 Task: Open a blank worksheet and write heading  Financial Planner. Add Dates in a column and its values below  'Jan 23, Feb 23, Mar 23, Apr 23 & may23. 'Add Income in next column and its values below  $3,000, $3,200, $3,100, $3,300 & $3,500. Add Expenses in next column and its values below  $2,000, $2,300, $2,200, $2,500 & $2,800. Add savings in next column and its values below $500, $600, $500, $700 & $700. Add Investment in next column and its values below  $500, $700, $800, $900 & $1000. Add Net Saving in next column and its values below  $1000, $1200, $900, $800 & $700. Save page BankTransactions analysisbook
Action: Key pressed <Key.shift><Key.shift>Financial<Key.space><Key.shift>Planner<Key.enter><Key.shift><Key.shift><Key.shift><Key.shift><Key.shift><Key.shift><Key.shift><Key.shift>Dates<Key.enter><Key.shift><Key.shift><Key.shift><Key.shift><Key.shift><Key.shift><Key.shift><Key.shift><Key.shift><Key.shift><Key.shift><Key.shift><Key.shift><Key.shift><Key.shift><Key.shift><Key.shift><Key.shift><Key.shift><Key.shift><Key.shift><Key.shift><Key.shift><Key.shift><Key.shift>Jan<Key.space>23<Key.enter><Key.shift>Feb<Key.space>23<Key.enter><Key.shift><Key.shift><Key.shift><Key.shift><Key.shift><Key.shift><Key.shift><Key.shift><Key.shift><Key.shift><Key.shift><Key.shift>Mar<Key.space><Key.shift>23<Key.enter><Key.shift>Apr<Key.space><Key.shift>@3<Key.enter><Key.up><Key.backspace>
Screenshot: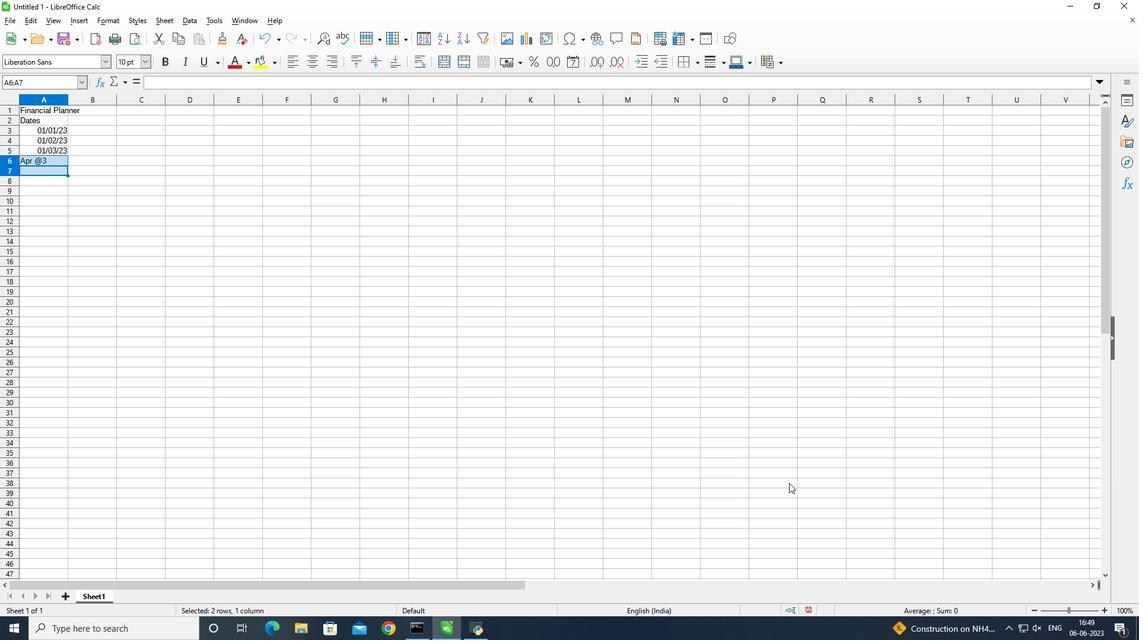 
Action: Mouse moved to (787, 482)
Screenshot: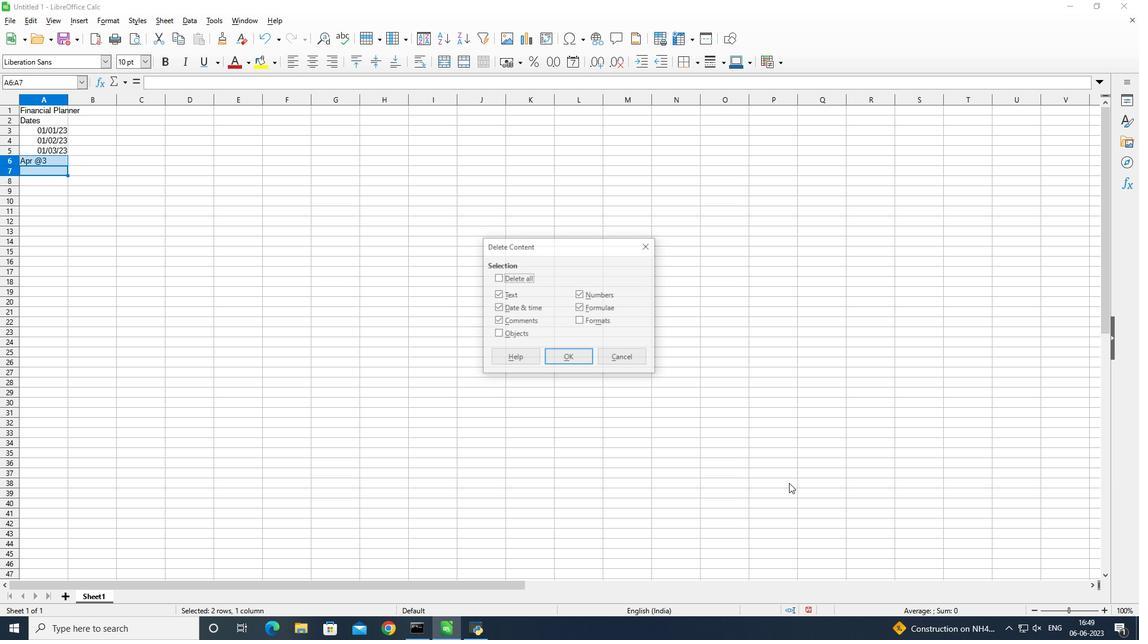 
Action: Key pressed <Key.enter>
Screenshot: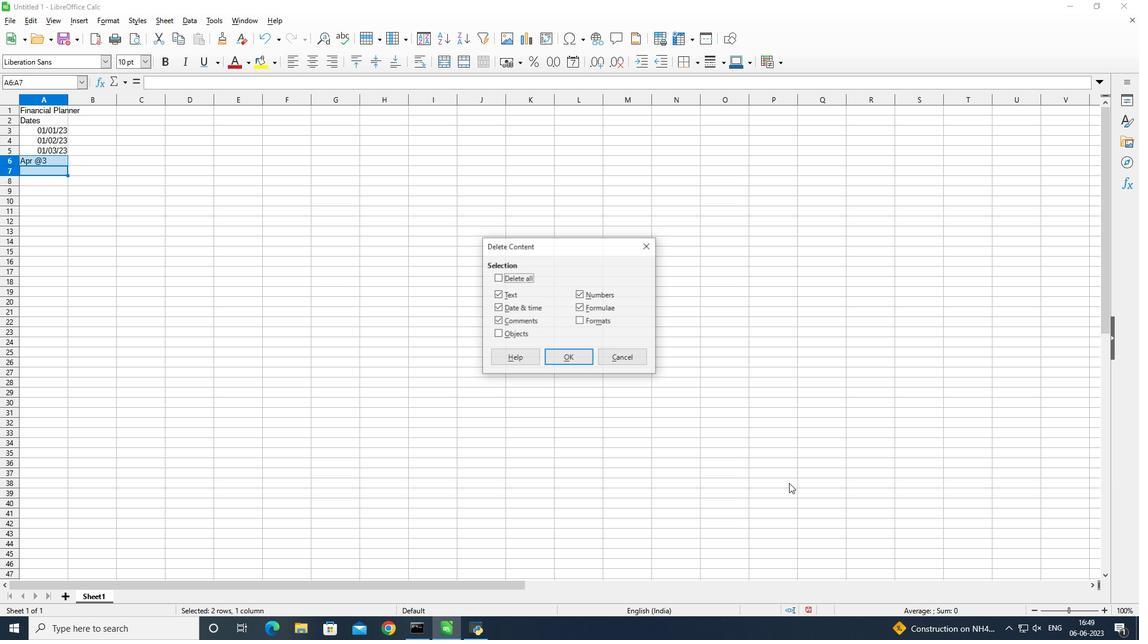 
Action: Mouse moved to (109, 62)
Screenshot: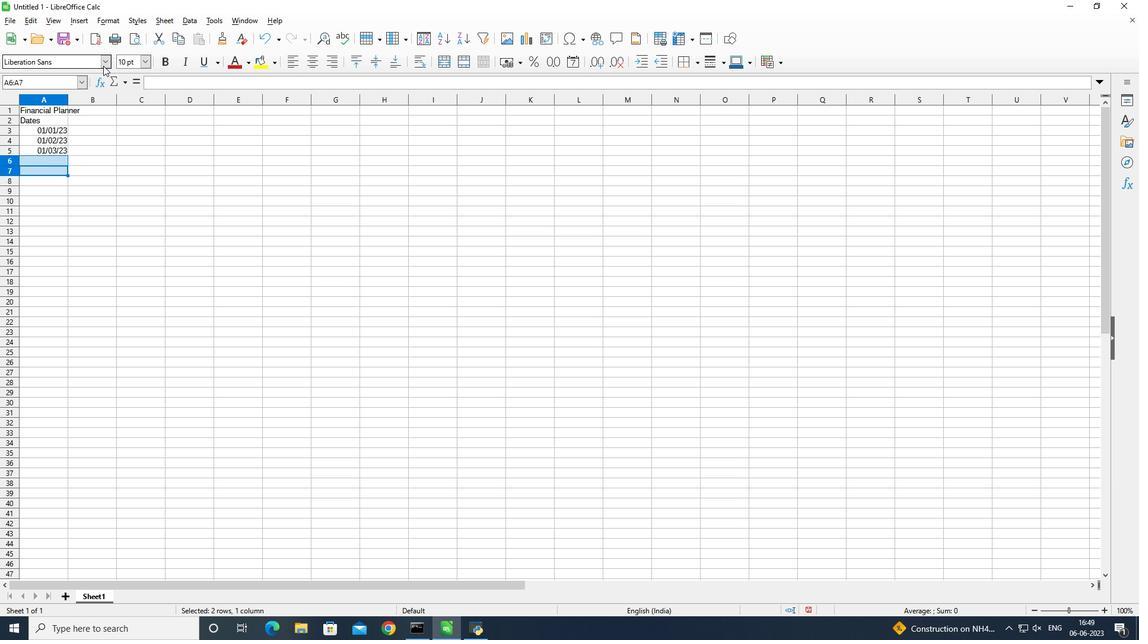 
Action: Mouse pressed left at (109, 62)
Screenshot: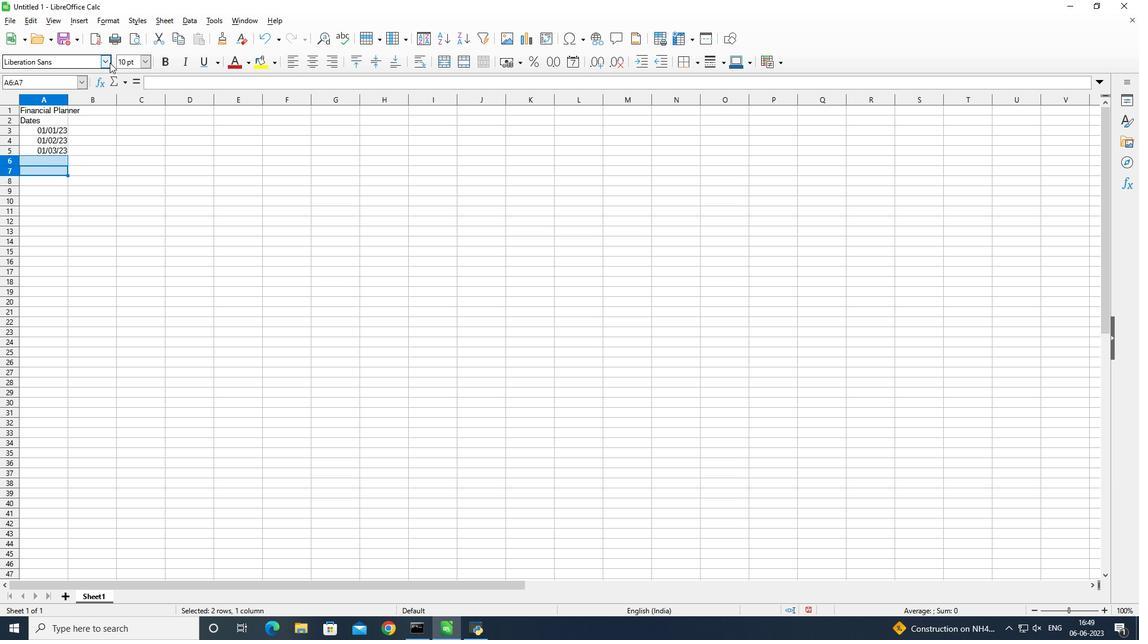 
Action: Mouse moved to (331, 196)
Screenshot: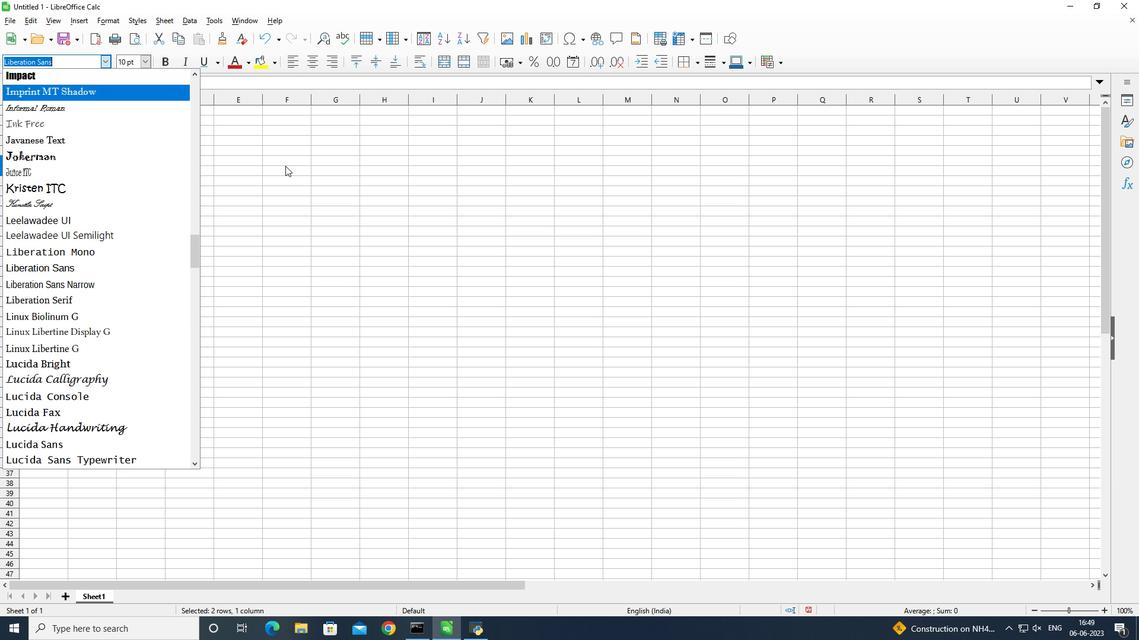 
Action: Mouse pressed left at (331, 196)
Screenshot: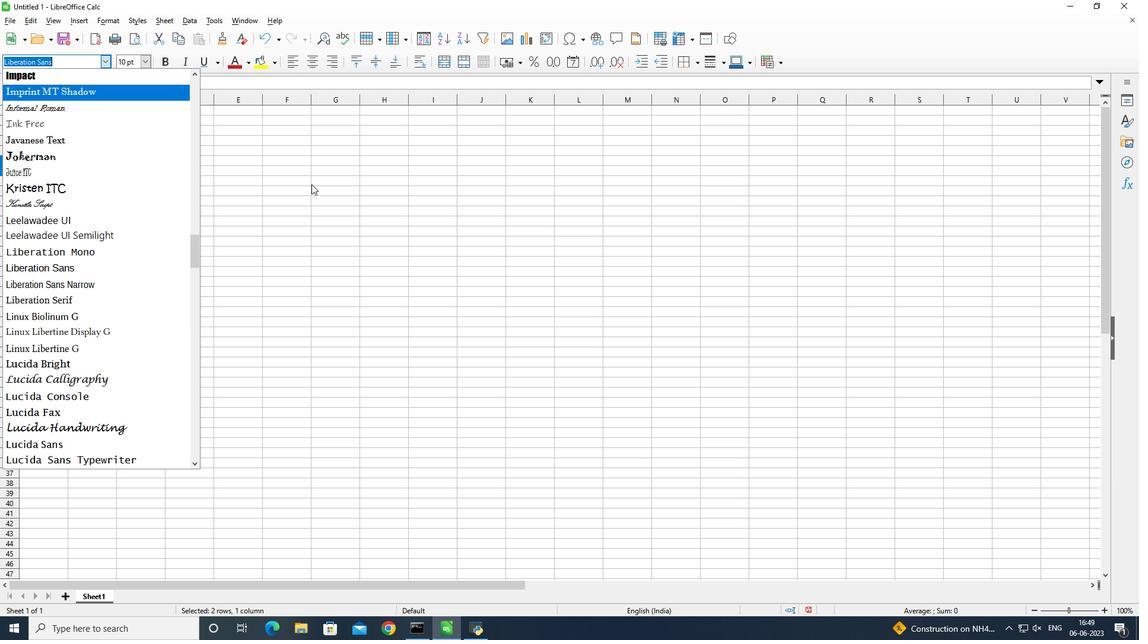 
Action: Mouse moved to (49, 156)
Screenshot: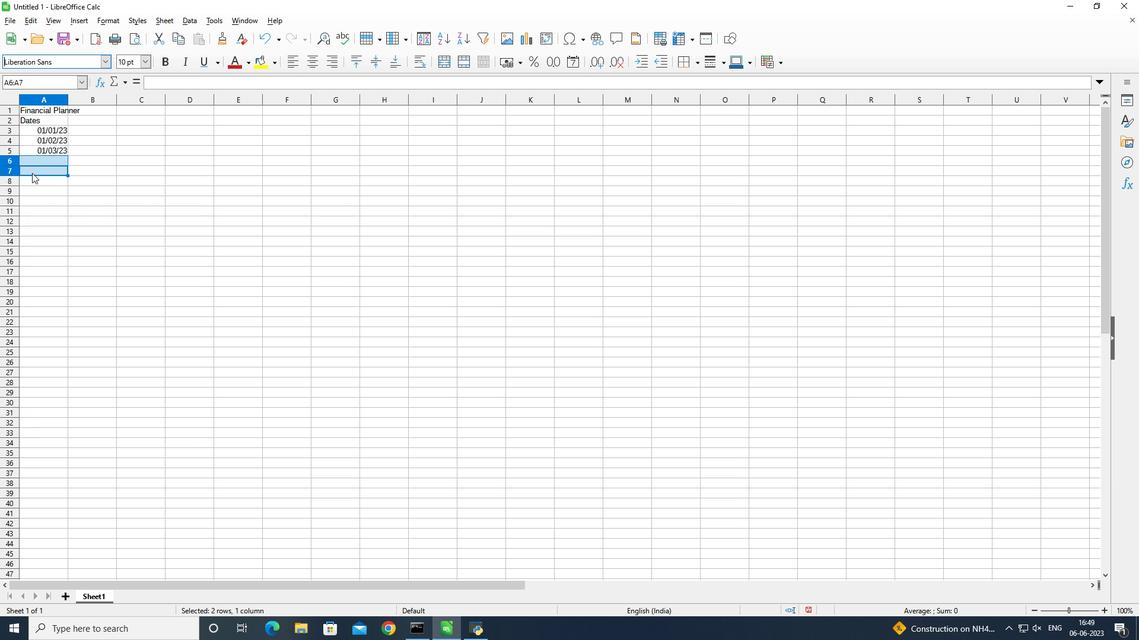 
Action: Mouse pressed left at (49, 156)
Screenshot: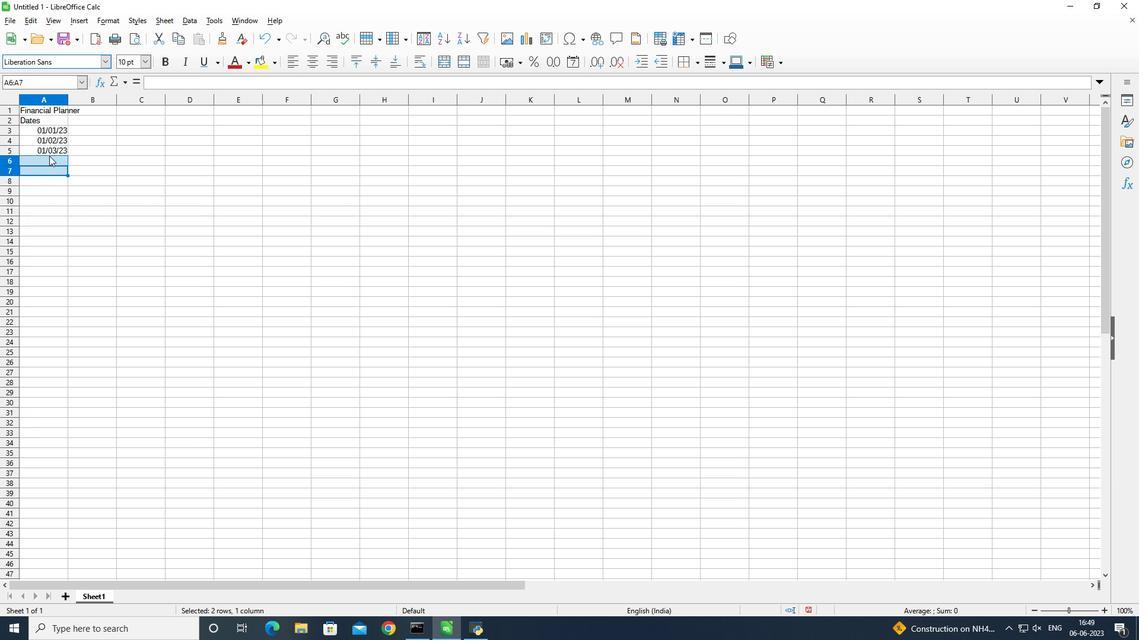 
Action: Mouse moved to (56, 162)
Screenshot: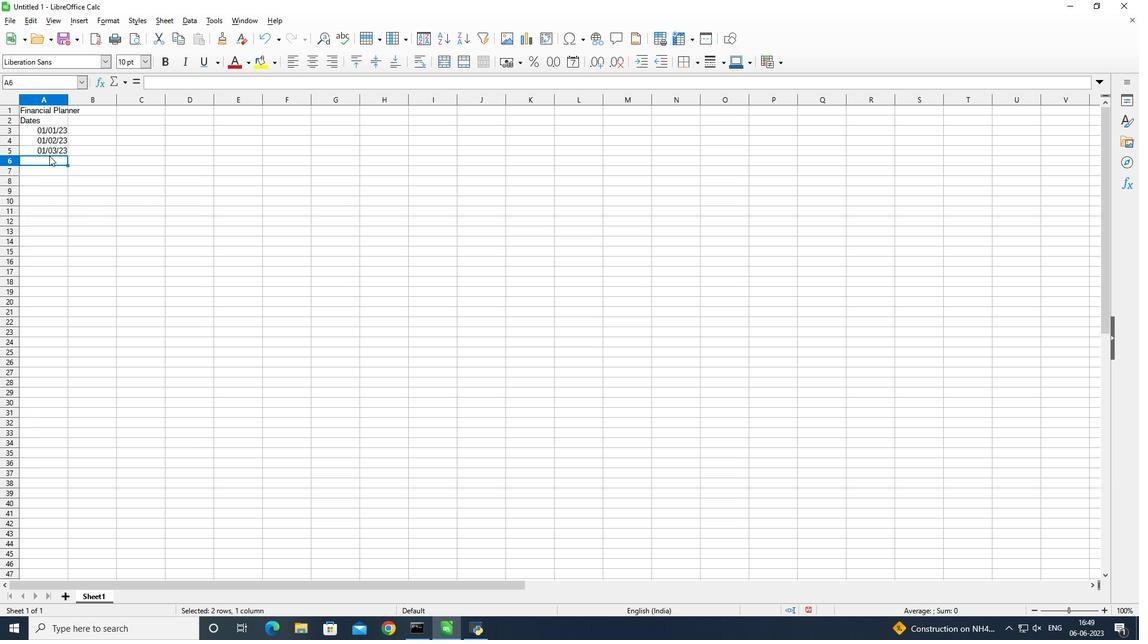 
Action: Key pressed <Key.shift>Apr<Key.space>23<Key.enter><Key.shift>May<Key.space>23<Key.enter>
Screenshot: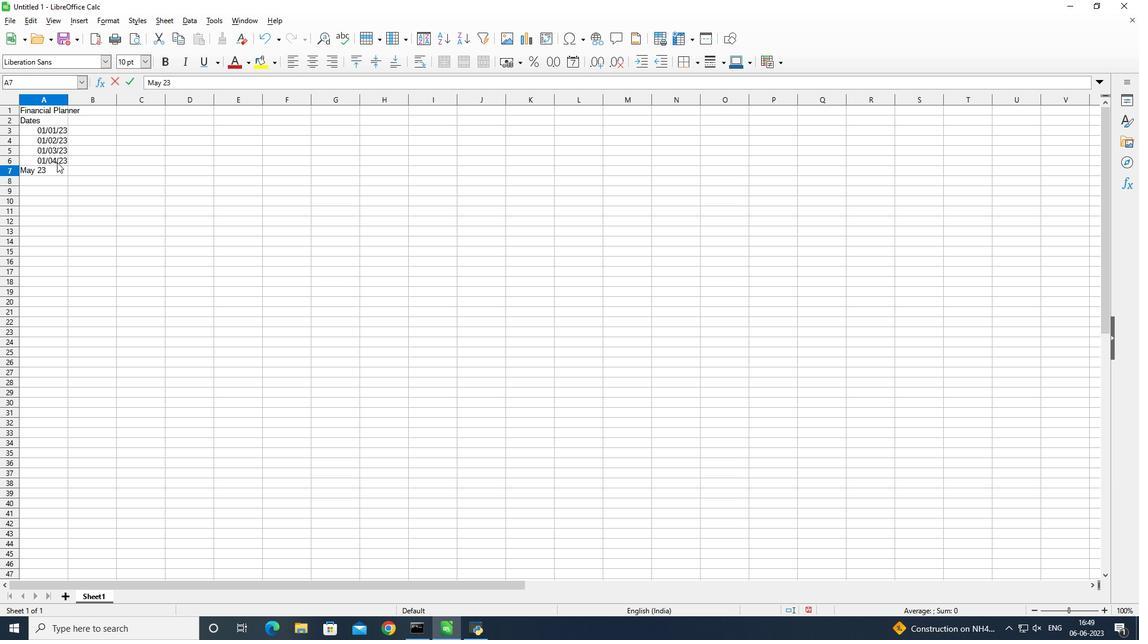 
Action: Mouse moved to (100, 122)
Screenshot: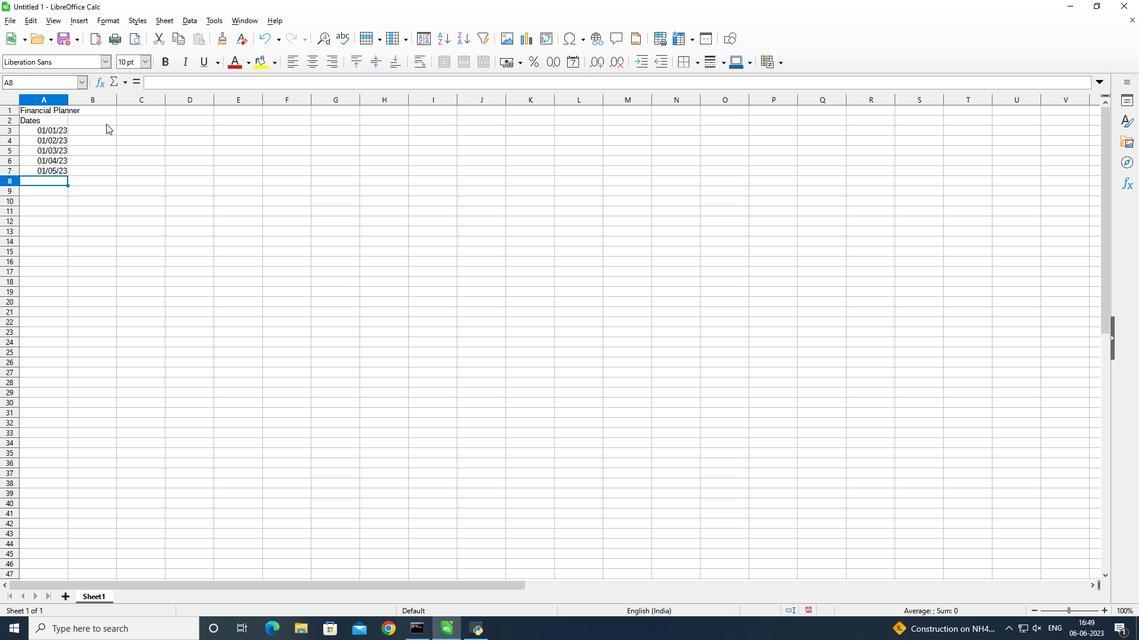 
Action: Mouse pressed left at (100, 122)
Screenshot: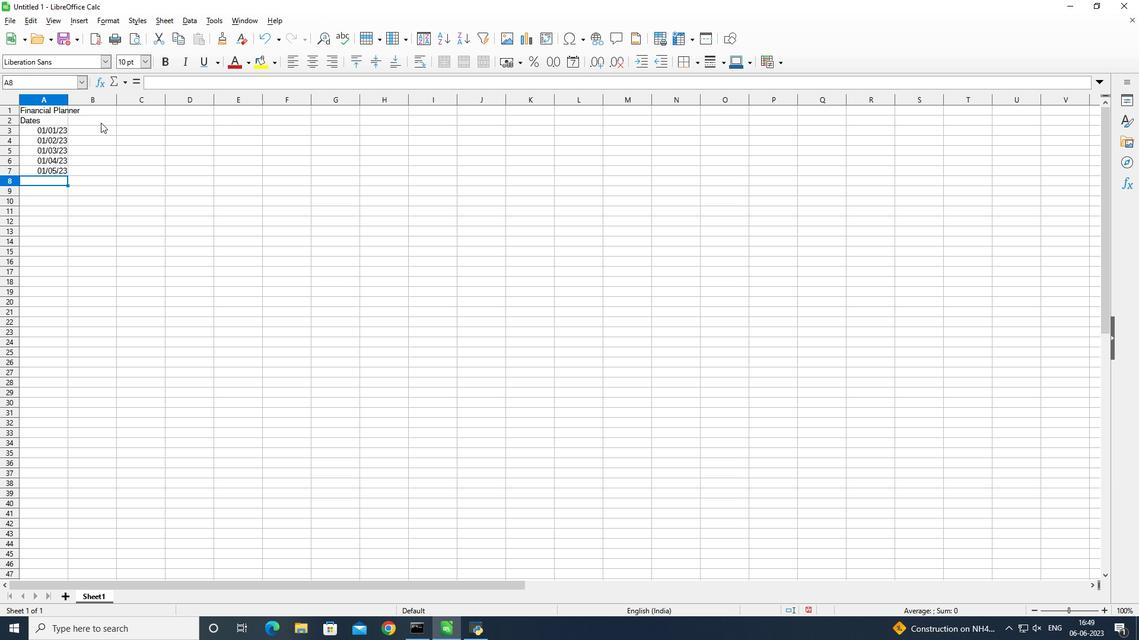 
Action: Mouse moved to (134, 155)
Screenshot: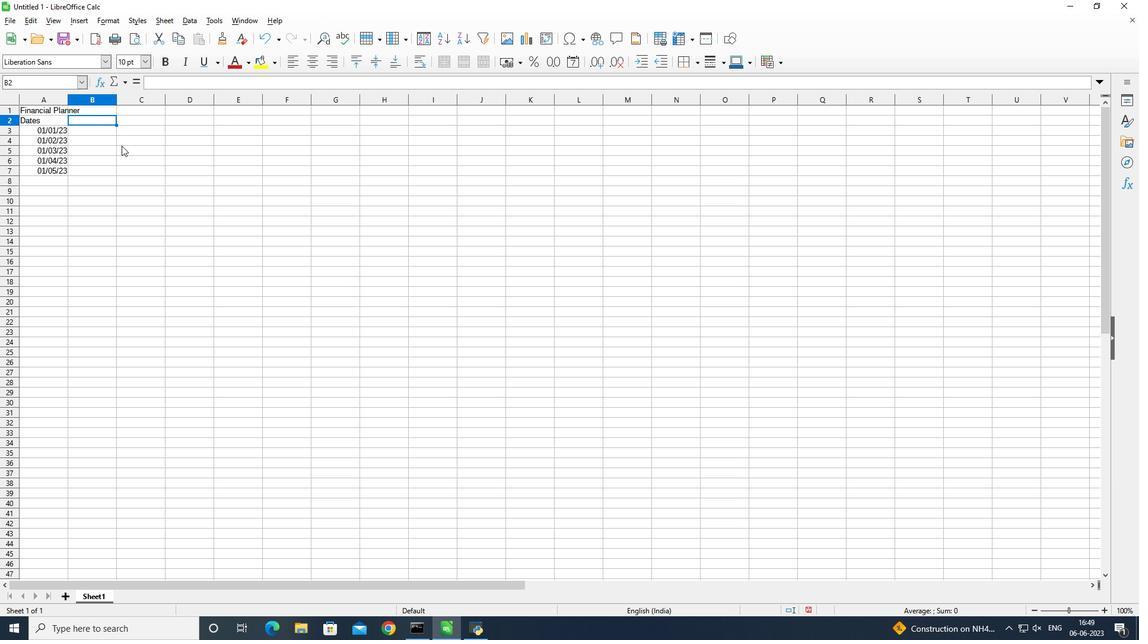 
Action: Key pressed <Key.shift>Income<Key.enter><Key.shift><Key.shift><Key.shift><Key.shift><Key.shift><Key.shift><Key.shift><Key.shift><Key.shift><Key.shift><Key.shift><Key.shift><Key.shift><Key.shift><Key.shift><Key.shift><Key.shift>$3000<Key.enter><Key.shift><Key.shift><Key.shift><Key.shift><Key.shift><Key.shift><Key.shift><Key.shift><Key.shift><Key.shift><Key.shift><Key.shift><Key.shift><Key.shift><Key.shift><Key.shift><Key.shift><Key.shift><Key.shift>$3200<Key.enter><Key.shift>$3100.<Key.backspace><Key.enter><Key.shift><Key.shift><Key.shift>$3300<Key.enter><Key.shift>$3500<Key.enter>
Screenshot: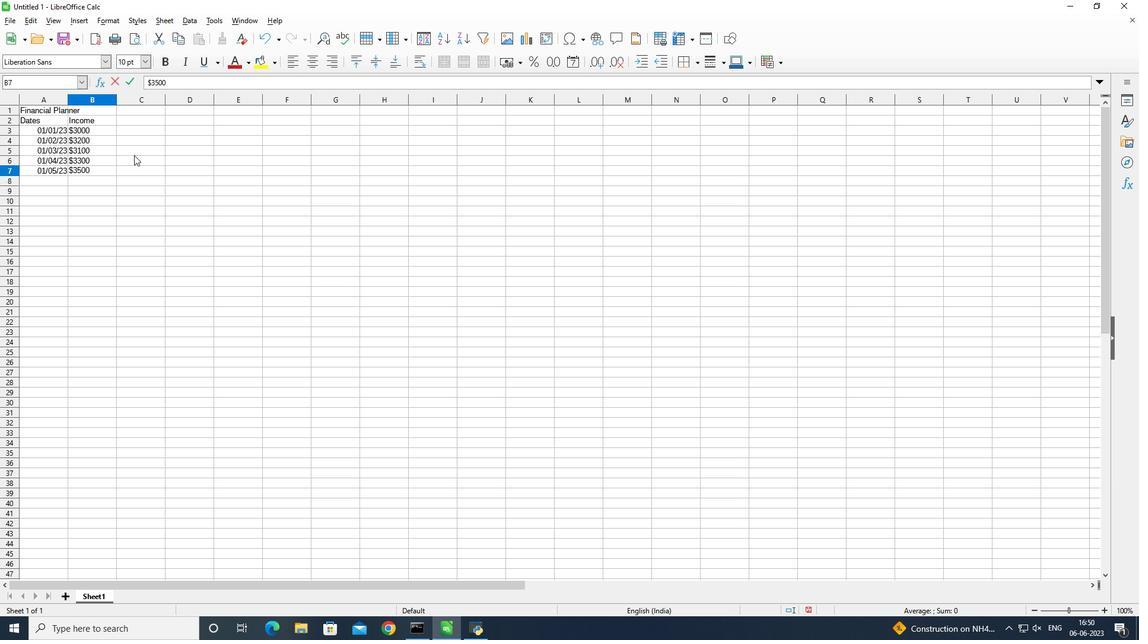 
Action: Mouse moved to (147, 119)
Screenshot: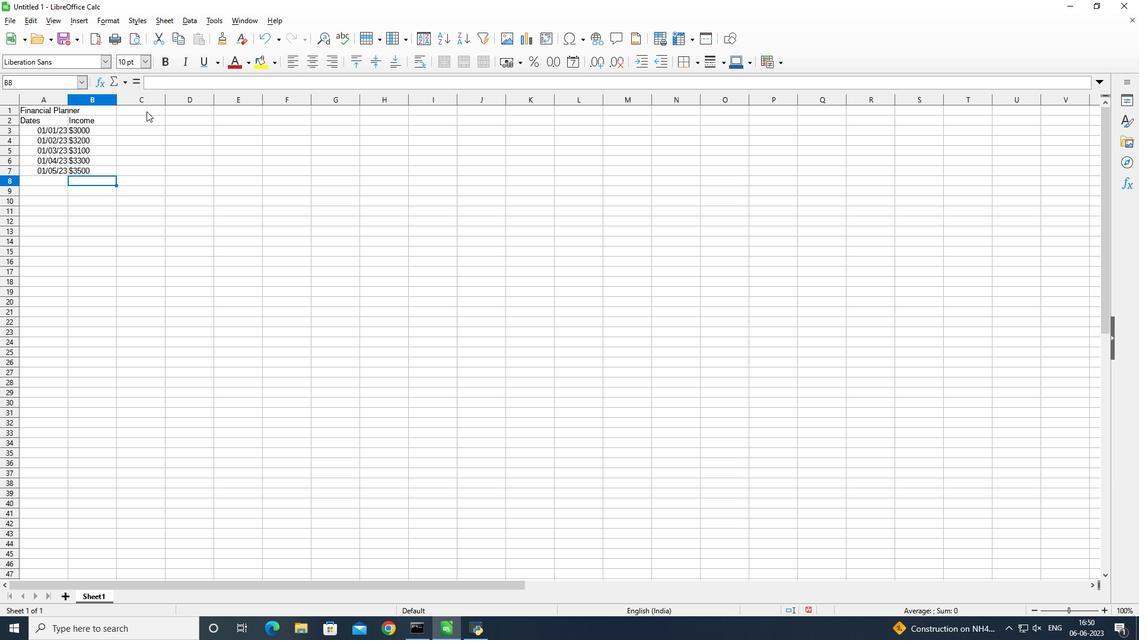 
Action: Mouse pressed left at (147, 119)
Screenshot: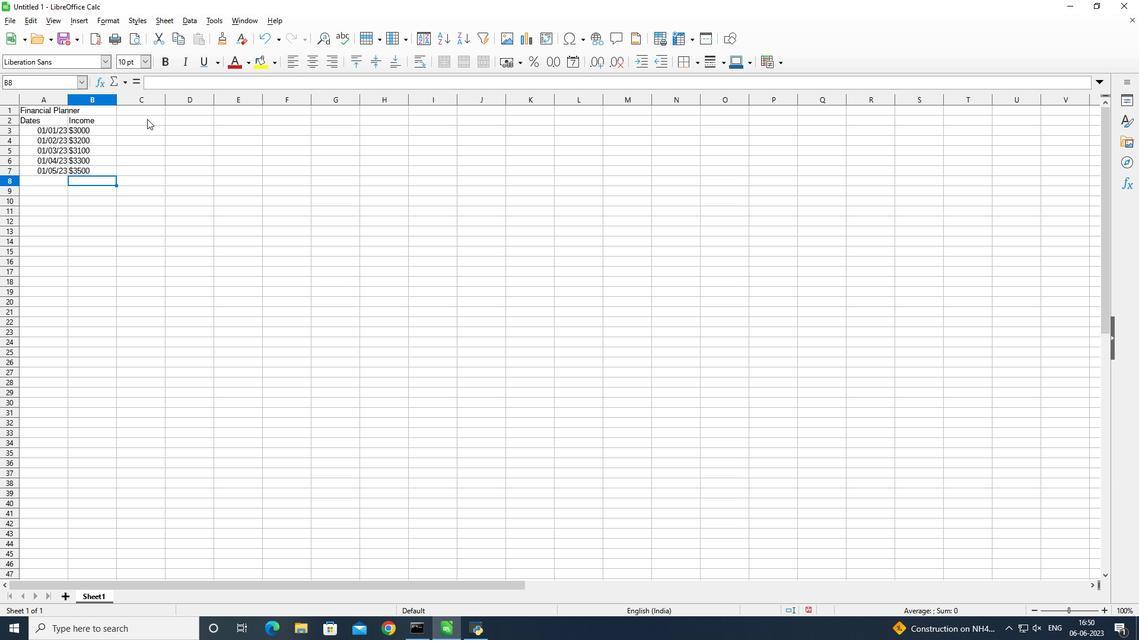 
Action: Key pressed <Key.shift>Expenses<Key.enter><Key.shift><Key.shift><Key.shift><Key.shift><Key.shift><Key.shift><Key.shift>$2000<Key.enter><Key.shift><Key.shift><Key.shift><Key.shift><Key.shift><Key.shift><Key.shift>$2300<Key.enter><Key.shift><Key.shift><Key.shift><Key.shift><Key.shift><Key.shift>$2200<Key.enter><Key.shift>$2500<Key.enter><Key.shift><Key.shift><Key.shift><Key.shift><Key.shift><Key.shift><Key.shift>$2800<Key.enter>
Screenshot: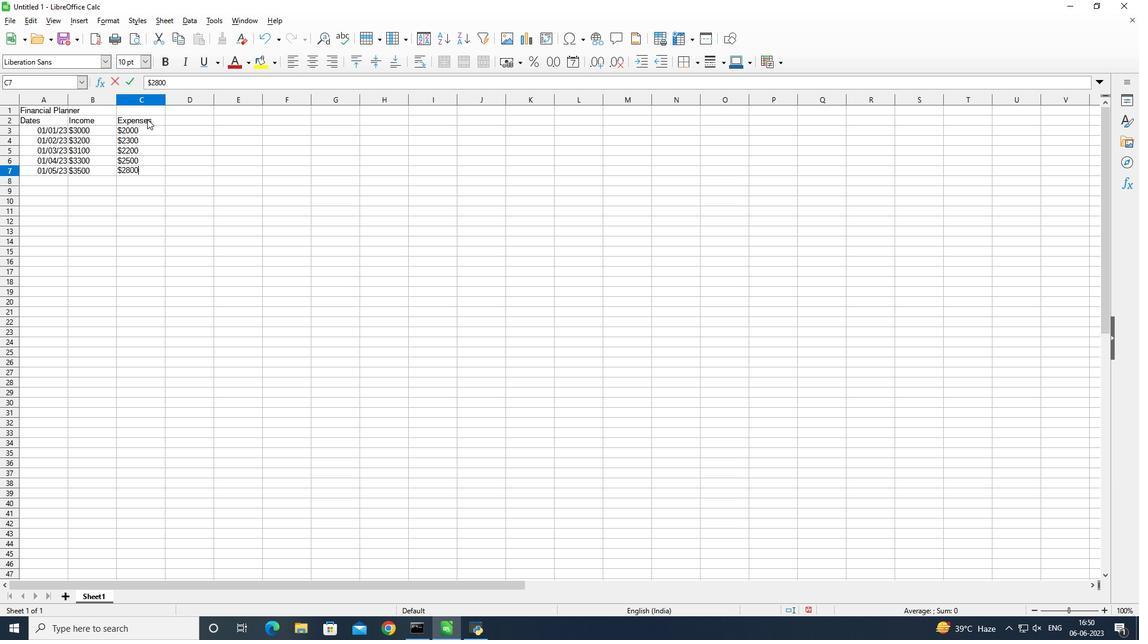 
Action: Mouse moved to (189, 121)
Screenshot: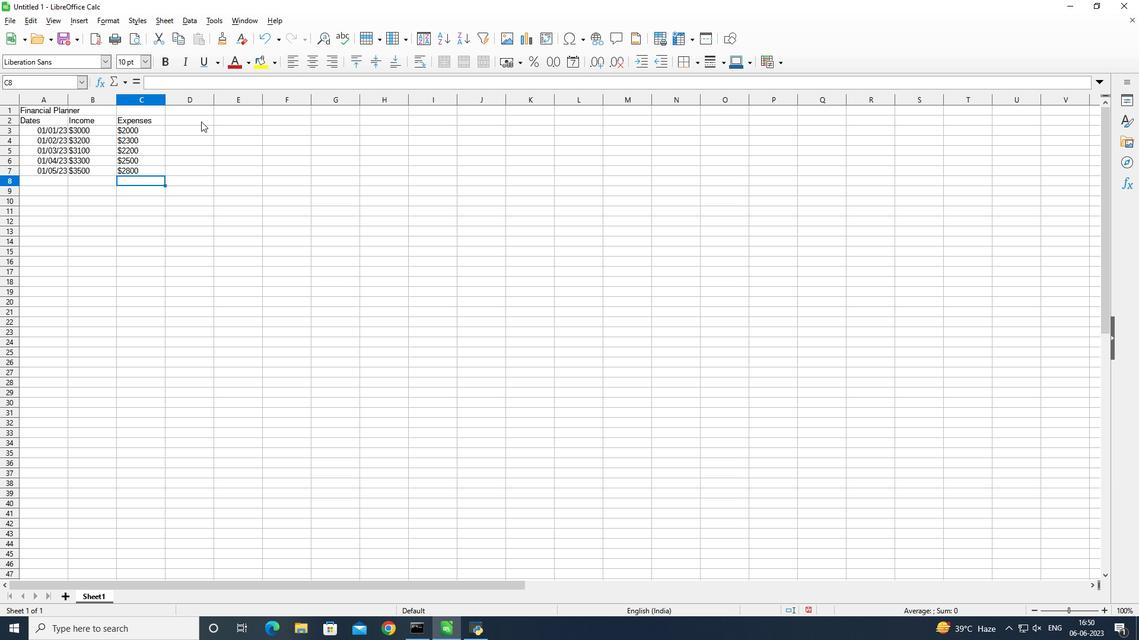 
Action: Mouse pressed left at (189, 121)
Screenshot: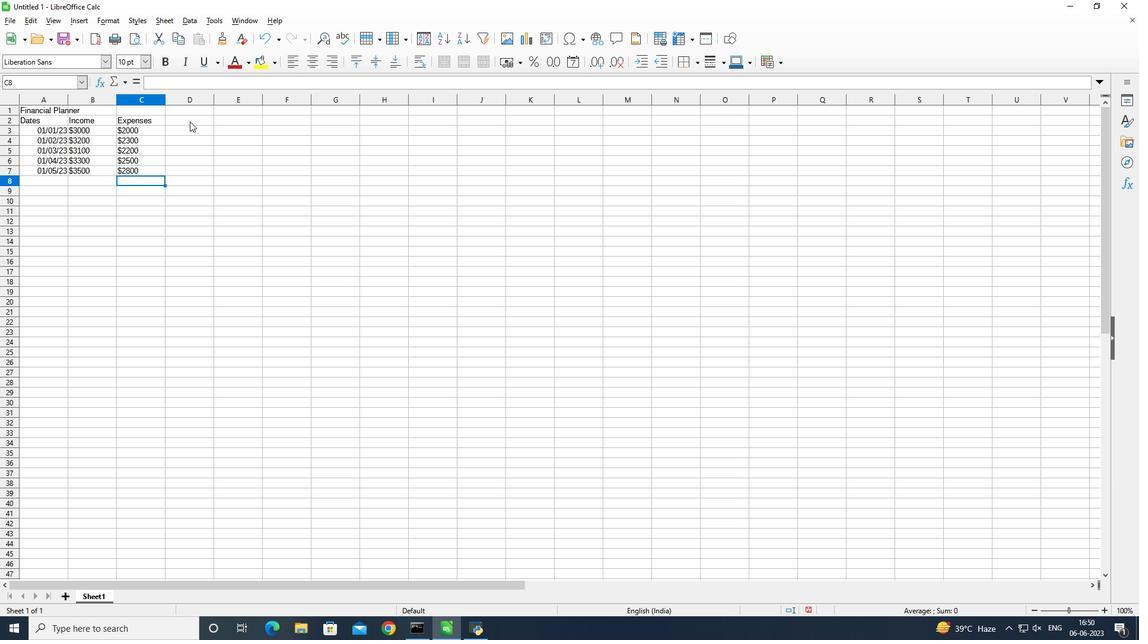
Action: Mouse moved to (240, 176)
Screenshot: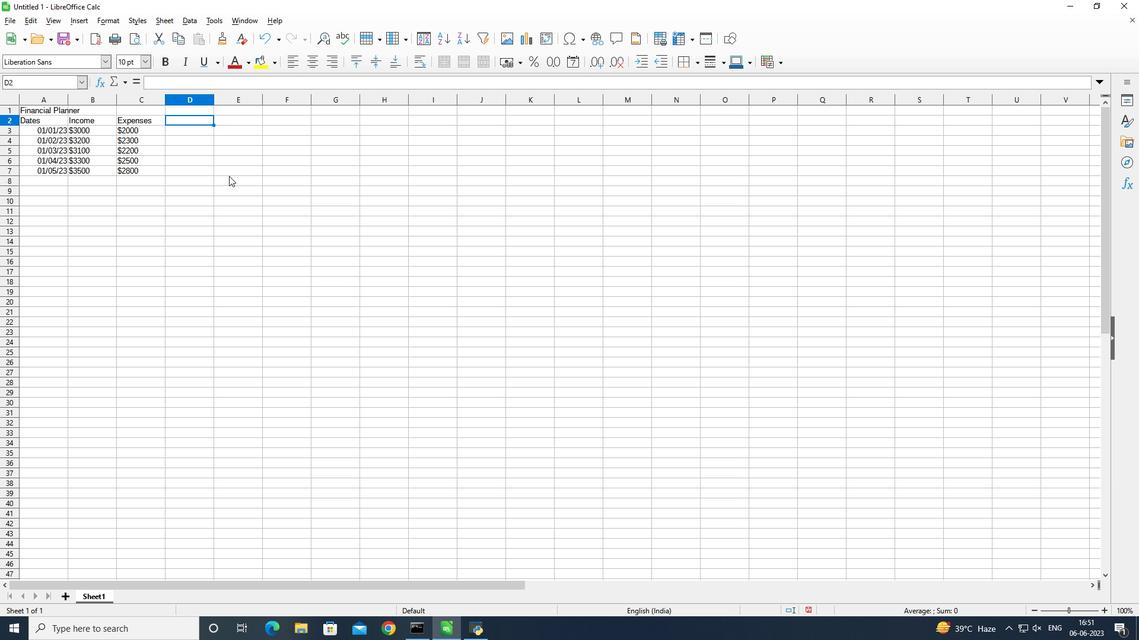
Action: Key pressed <Key.shift><Key.shift><Key.shift><Key.shift><Key.shift><Key.shift><Key.shift><Key.shift><Key.shift><Key.shift><Key.shift><Key.shift><Key.shift><Key.shift><Key.shift>Savings<Key.enter><Key.shift><Key.shift><Key.shift>$500<Key.enter>
Screenshot: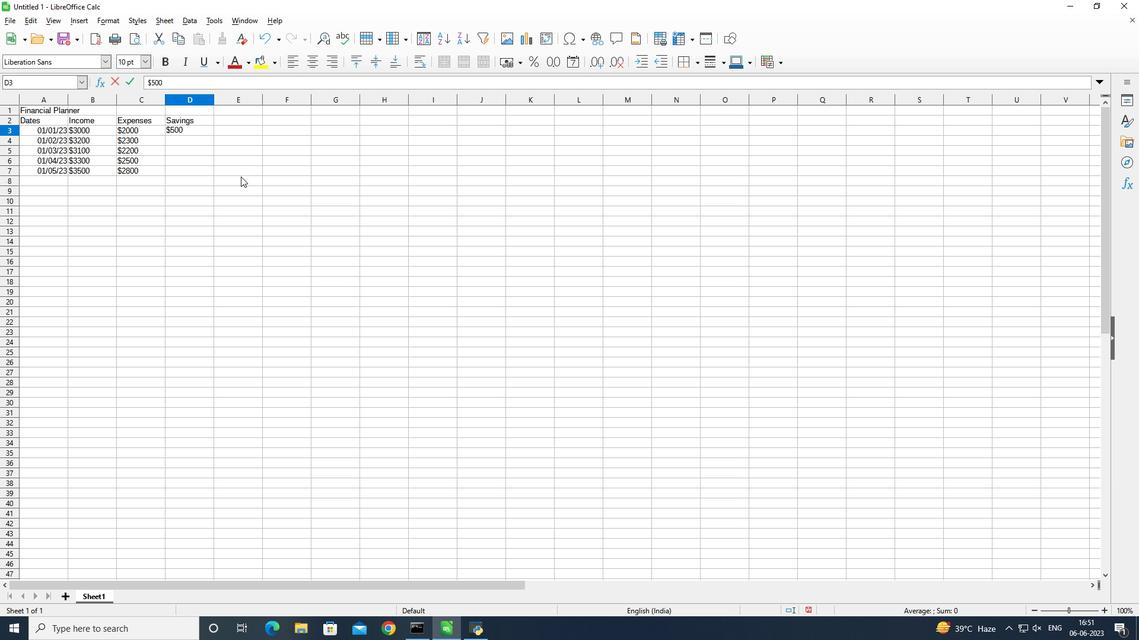 
Action: Mouse moved to (555, 248)
Screenshot: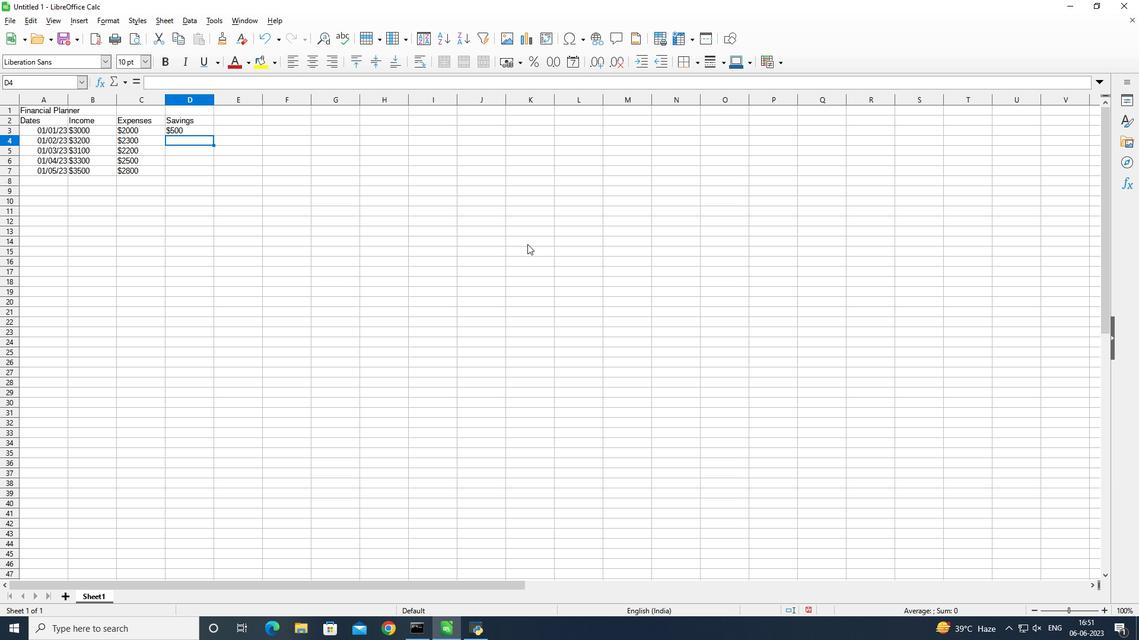 
Action: Key pressed <Key.shift><Key.shift><Key.shift><Key.shift><Key.shift><Key.shift><Key.shift><Key.shift><Key.shift><Key.shift><Key.shift><Key.shift><Key.shift><Key.shift><Key.shift><Key.shift><Key.shift><Key.shift><Key.shift><Key.shift><Key.shift><Key.shift><Key.shift><Key.shift>$600<Key.enter><Key.shift><Key.shift><Key.shift><Key.shift><Key.shift><Key.shift>$
Screenshot: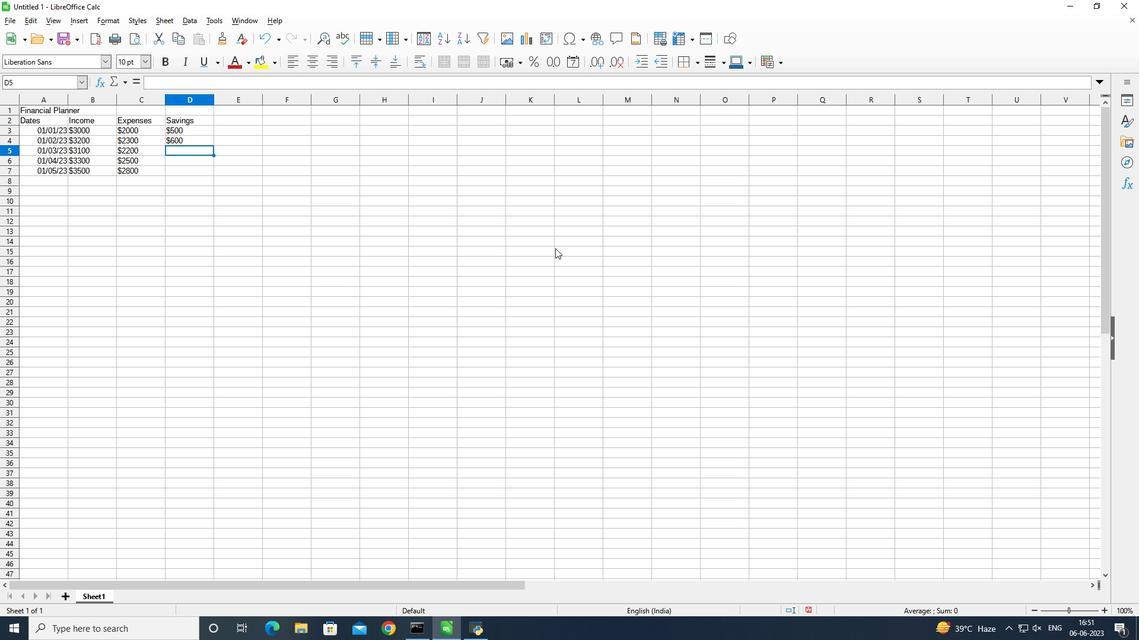 
Action: Mouse moved to (621, 274)
Screenshot: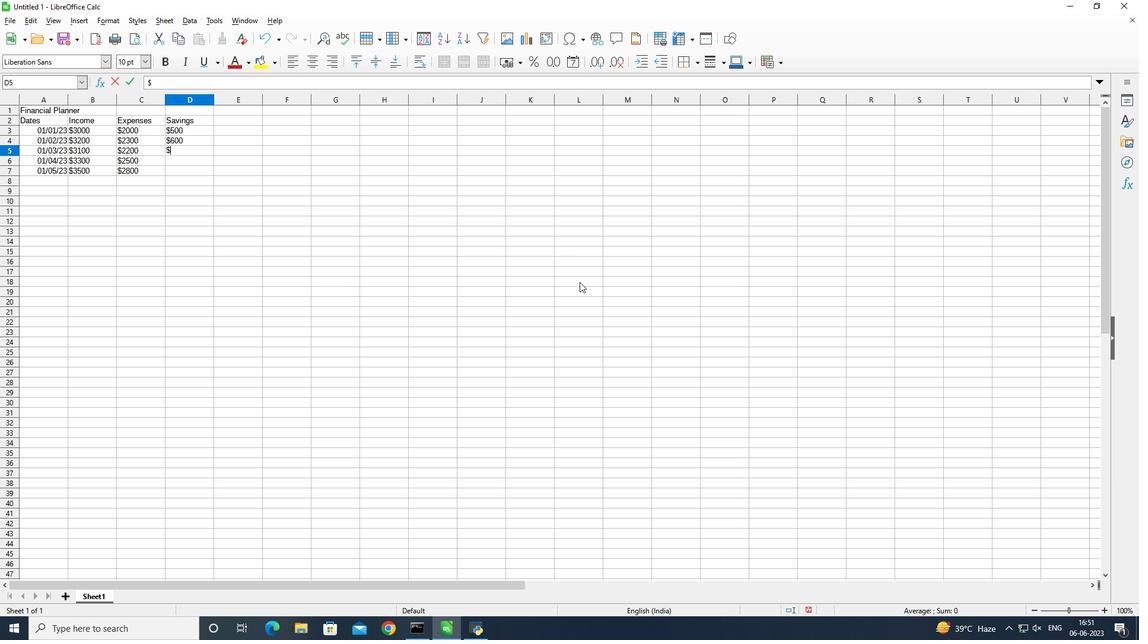 
Action: Key pressed 500<Key.enter><Key.shift><Key.shift><Key.shift><Key.shift>$700<Key.enter><Key.shift>$
Screenshot: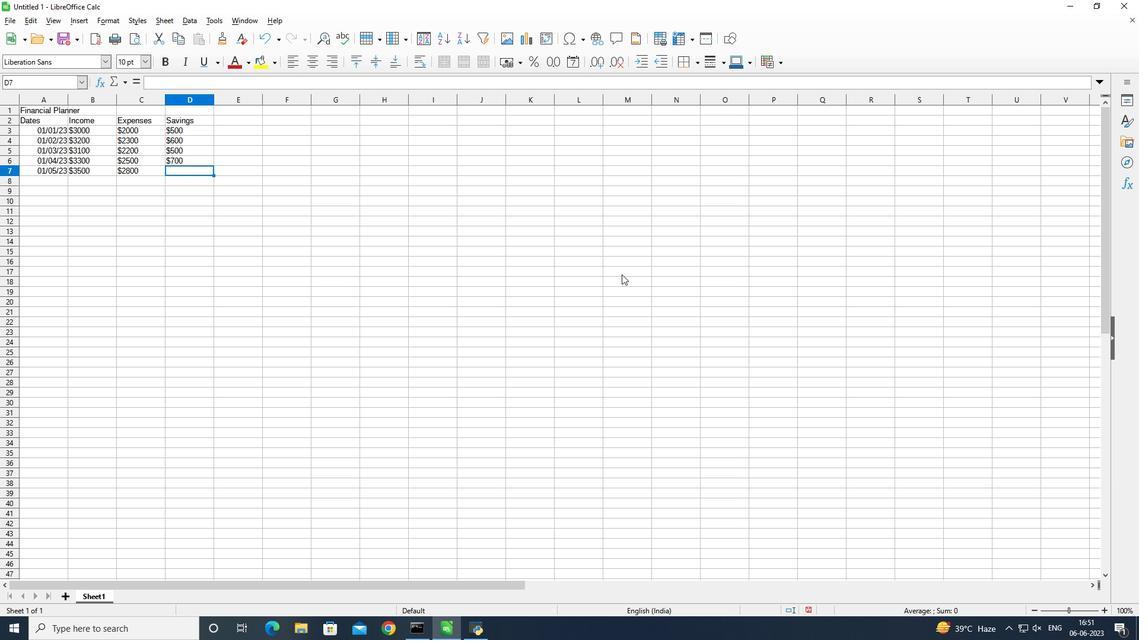 
Action: Mouse moved to (659, 288)
Screenshot: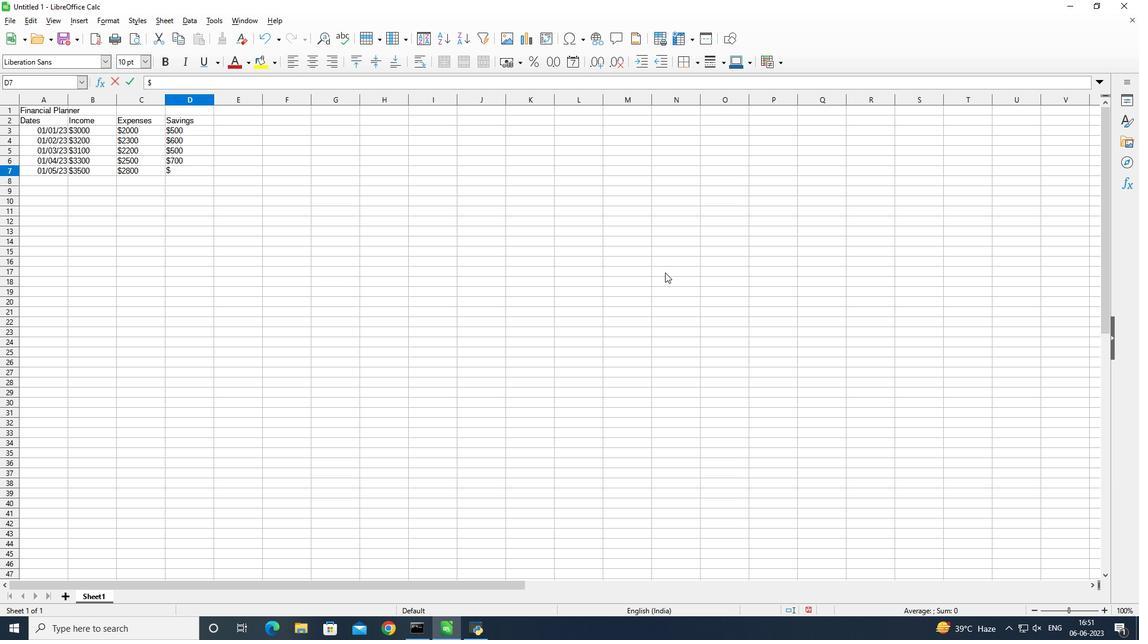 
Action: Key pressed 700<Key.enter>
Screenshot: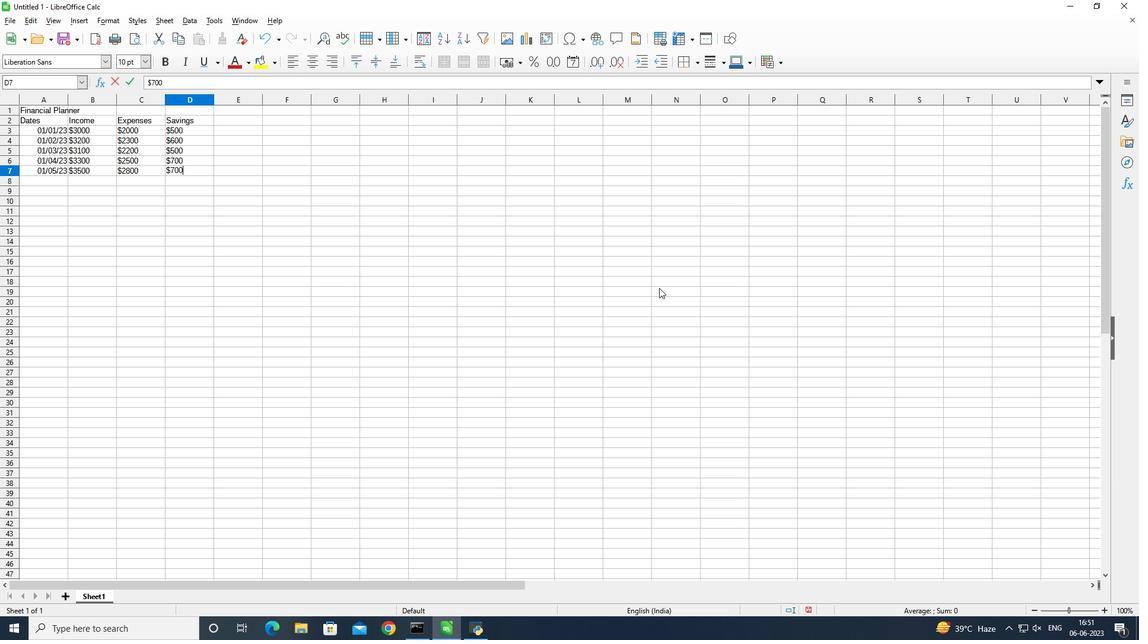 
Action: Mouse moved to (246, 122)
Screenshot: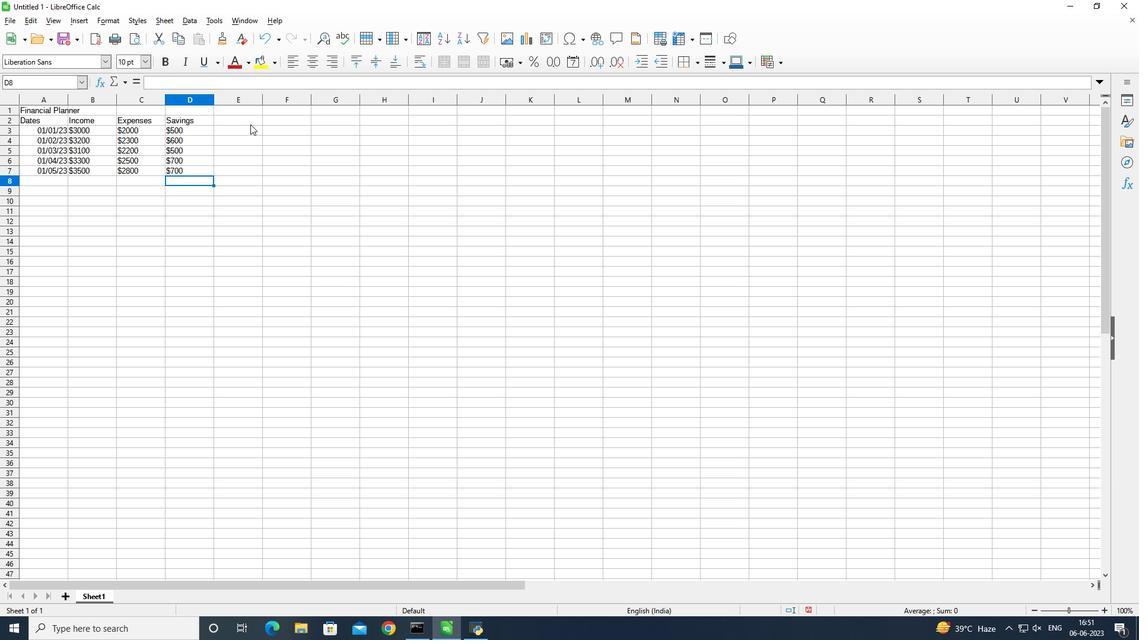 
Action: Mouse pressed left at (246, 122)
Screenshot: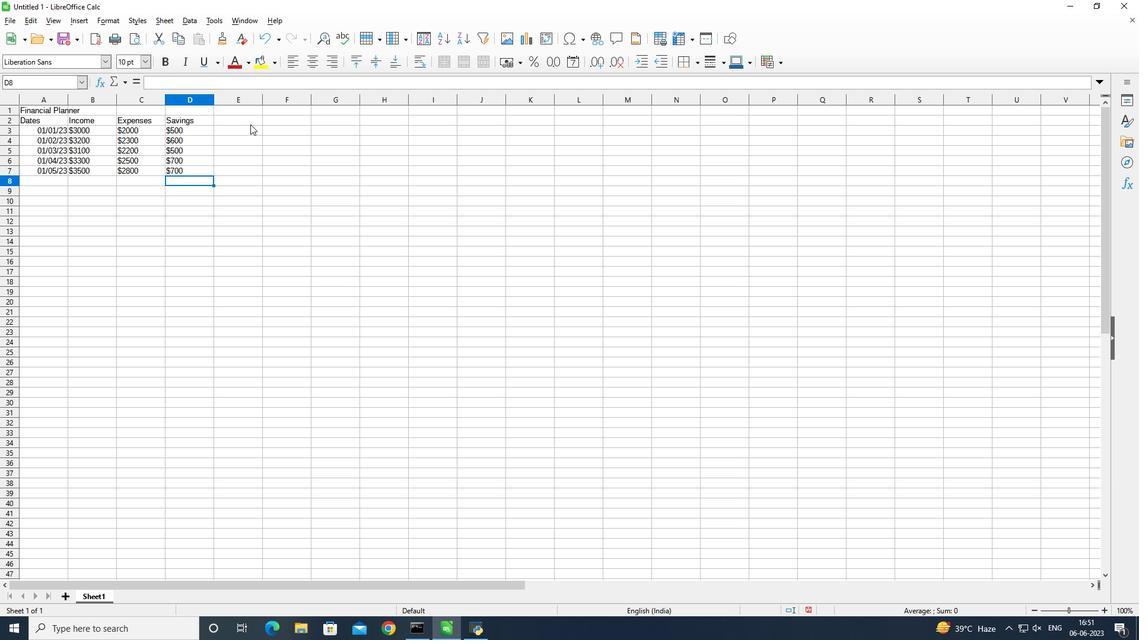 
Action: Mouse moved to (360, 198)
Screenshot: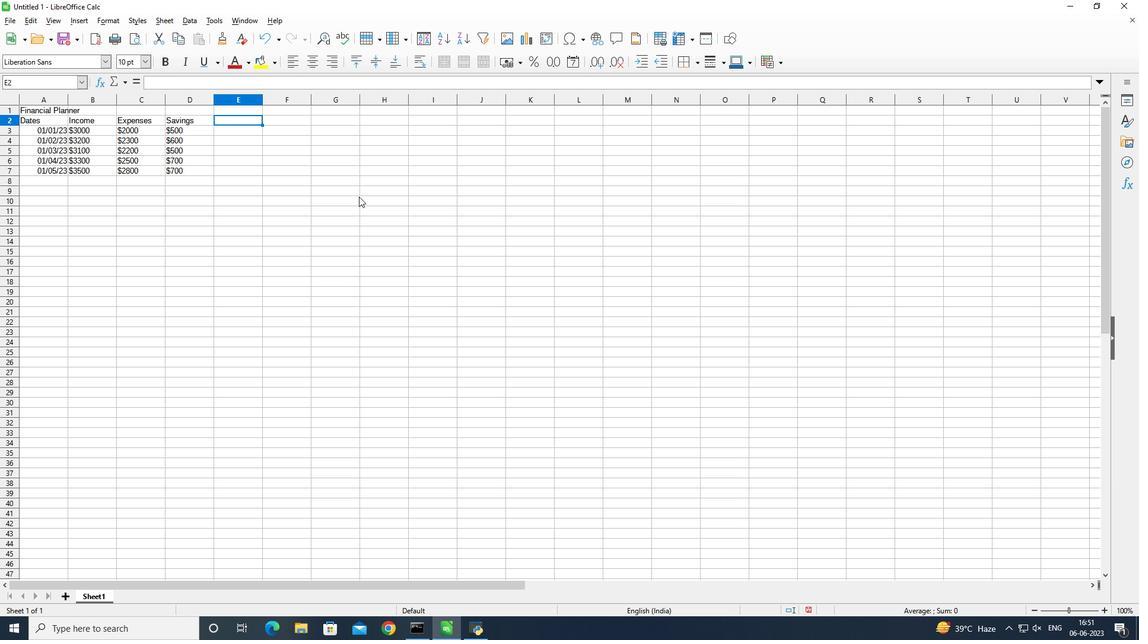 
Action: Key pressed <Key.shift><Key.shift><Key.shift><Key.shift><Key.shift>Investment<Key.enter>
Screenshot: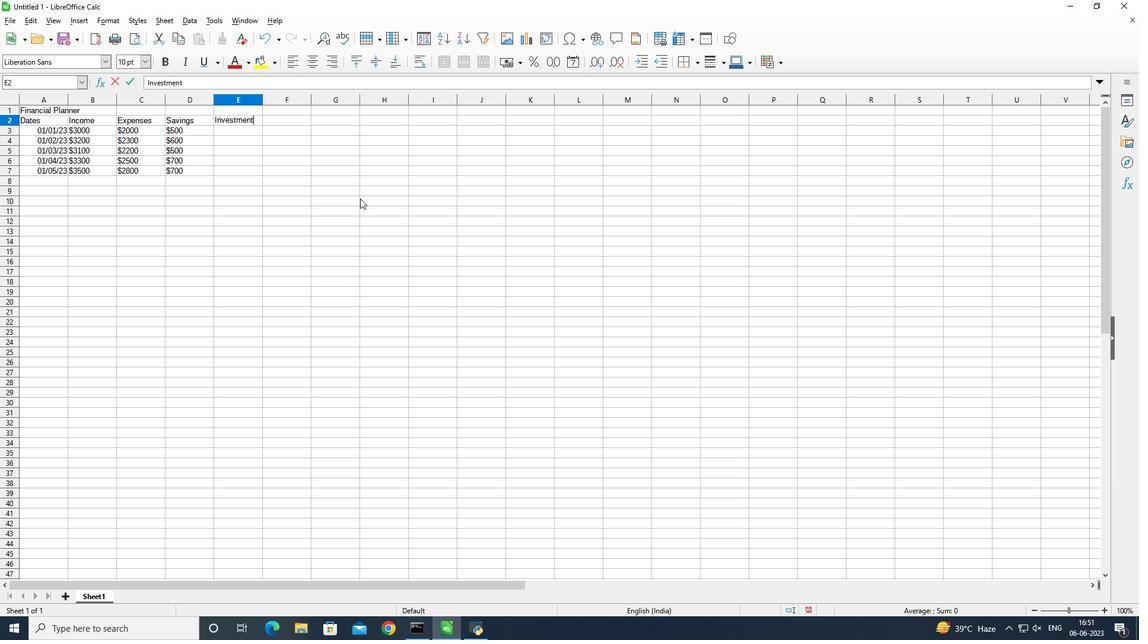 
Action: Mouse moved to (365, 208)
Screenshot: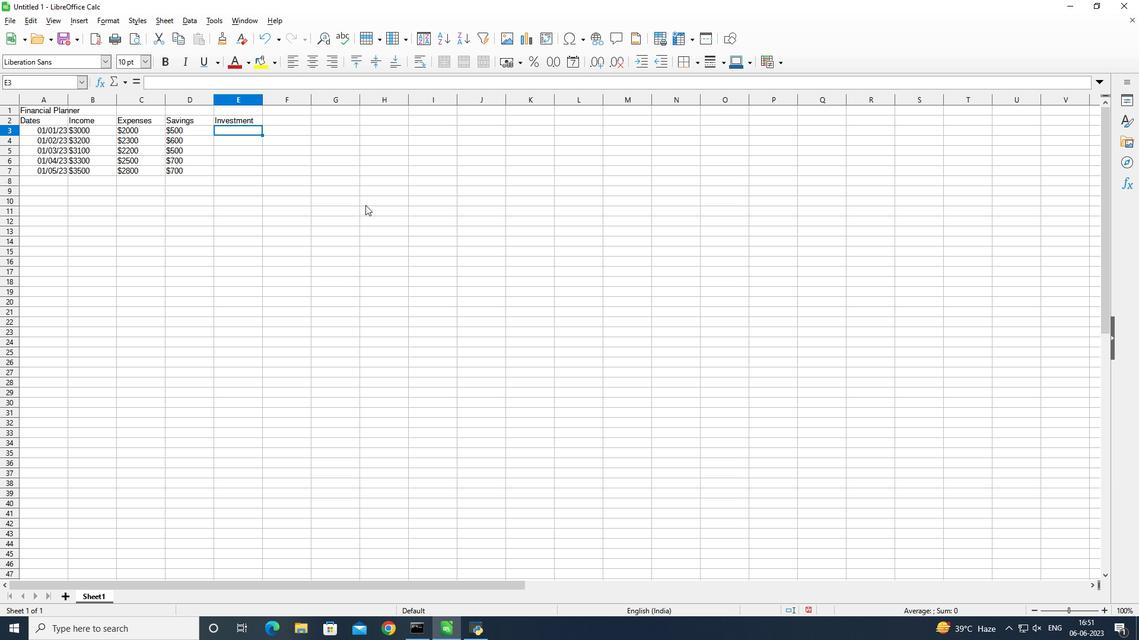 
Action: Key pressed <Key.shift><Key.shift><Key.shift><Key.shift><Key.shift><Key.shift><Key.shift><Key.shift><Key.shift><Key.shift><Key.shift><Key.shift><Key.shift><Key.shift><Key.shift><Key.shift><Key.shift><Key.shift><Key.shift>$500<Key.enter><Key.shift><Key.shift><Key.shift><Key.shift><Key.shift><Key.shift><Key.shift><Key.shift><Key.shift><Key.shift>$700<Key.enter><Key.shift><Key.shift><Key.shift><Key.shift>$800<Key.enter><Key.shift><Key.shift><Key.shift><Key.shift><Key.shift><Key.shift><Key.shift><Key.shift><Key.shift><Key.shift><Key.shift><Key.shift>$900<Key.enter><Key.shift><Key.shift><Key.shift><Key.shift><Key.shift>$1000<Key.enter>
Screenshot: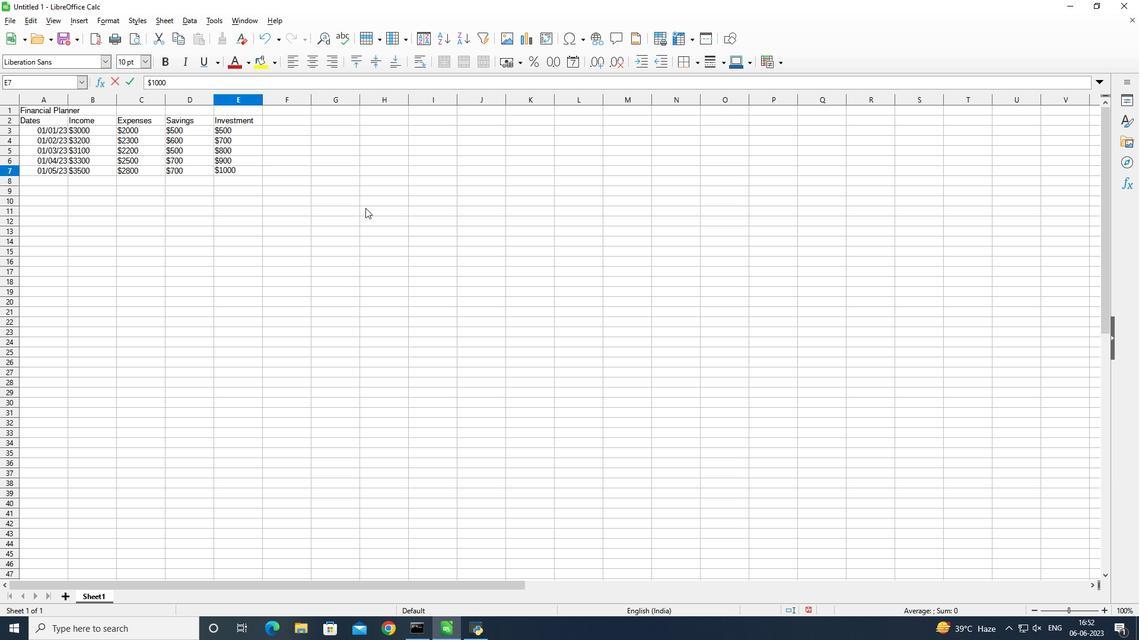 
Action: Mouse moved to (281, 121)
Screenshot: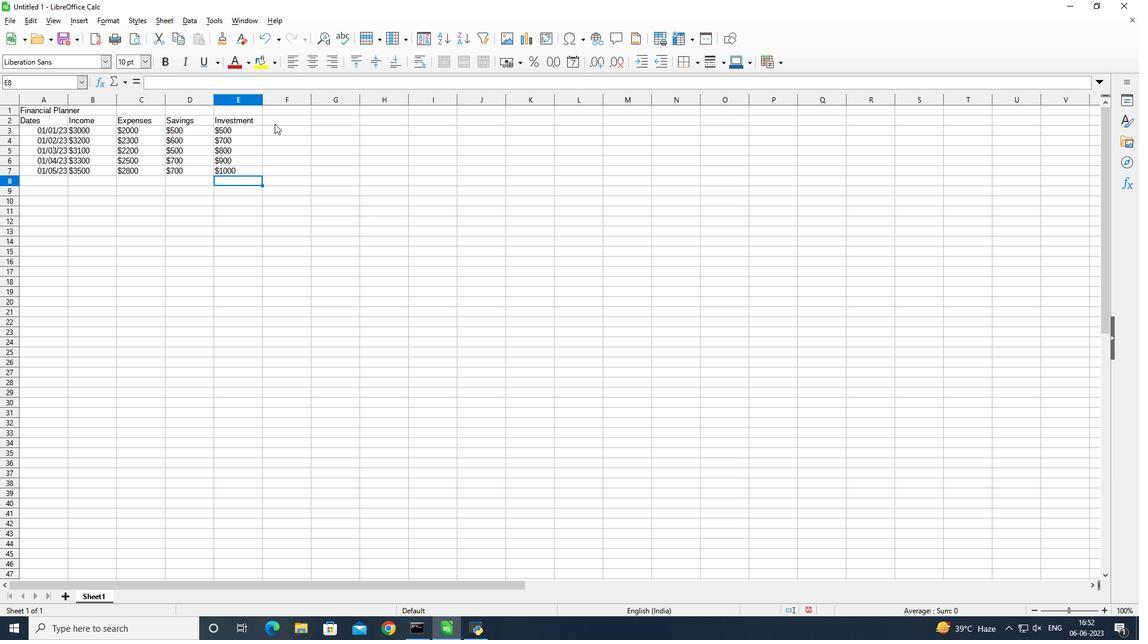 
Action: Mouse pressed left at (281, 121)
Screenshot: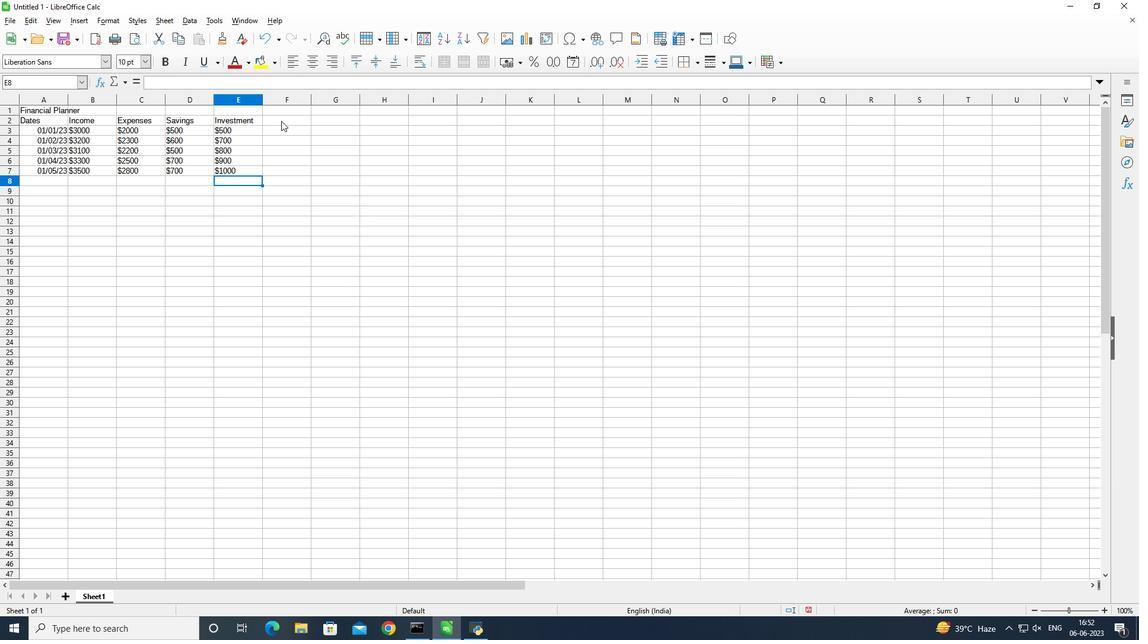 
Action: Mouse moved to (291, 147)
Screenshot: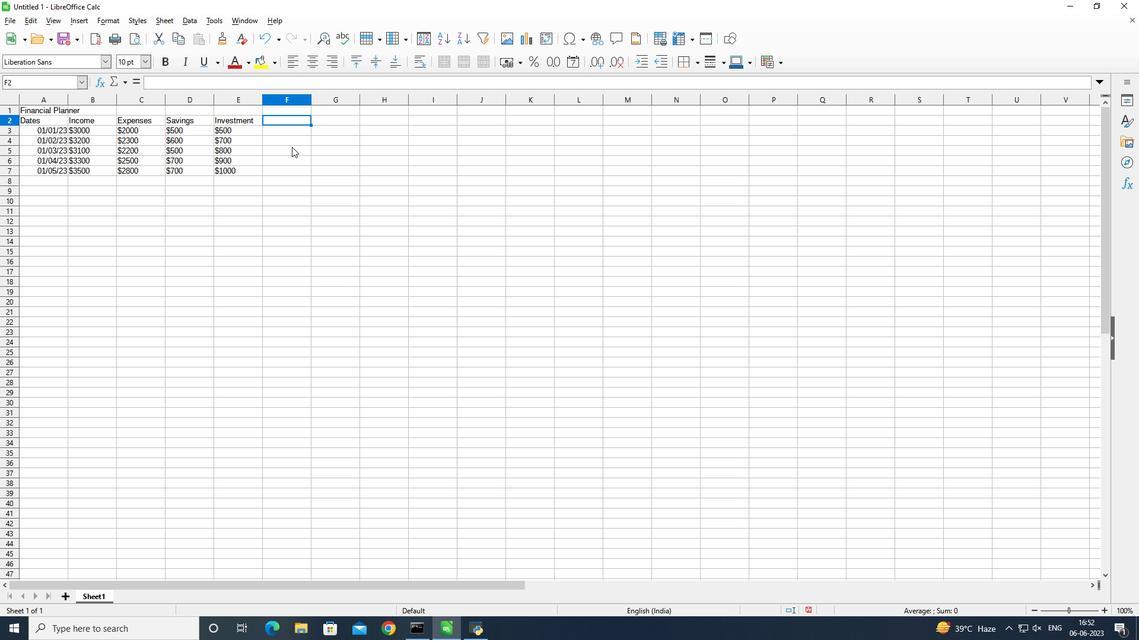 
Action: Key pressed <Key.shift><Key.shift><Key.shift><Key.shift><Key.shift><Key.shift><Key.shift><Key.shift><Key.shift><Key.shift>Net<Key.space><Key.shift><Key.shift><Key.shift>Saving<Key.enter><Key.shift><Key.shift><Key.shift><Key.shift><Key.shift><Key.shift><Key.shift><Key.shift><Key.shift><Key.shift><Key.shift><Key.shift>$1000<Key.enter><Key.shift>$1200<Key.enter><Key.shift>$
Screenshot: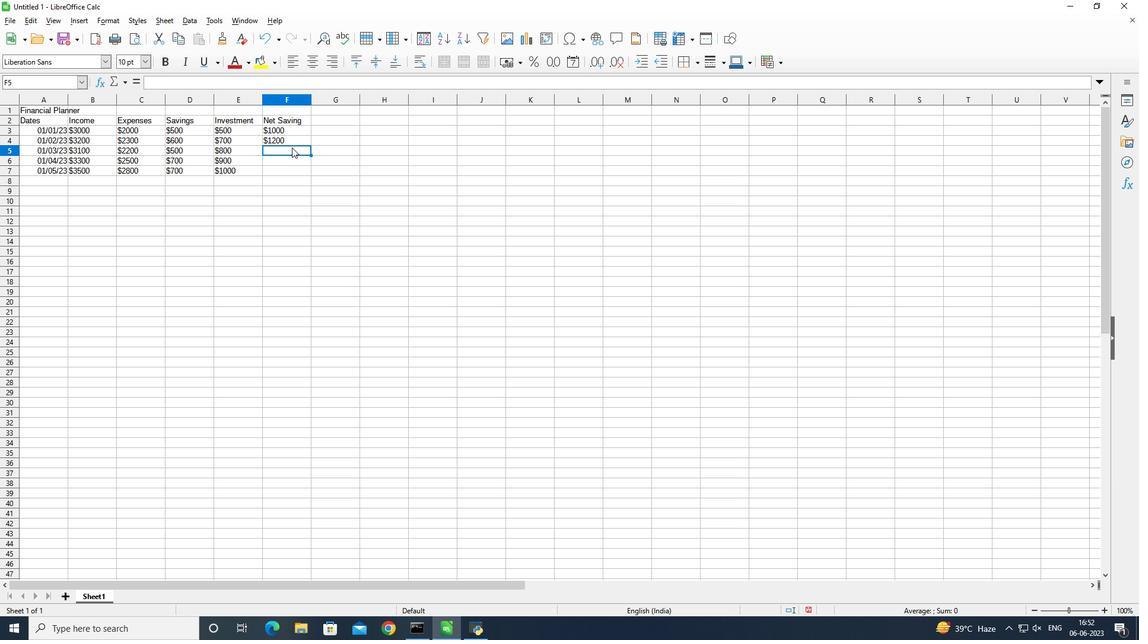 
Action: Mouse moved to (387, 211)
Screenshot: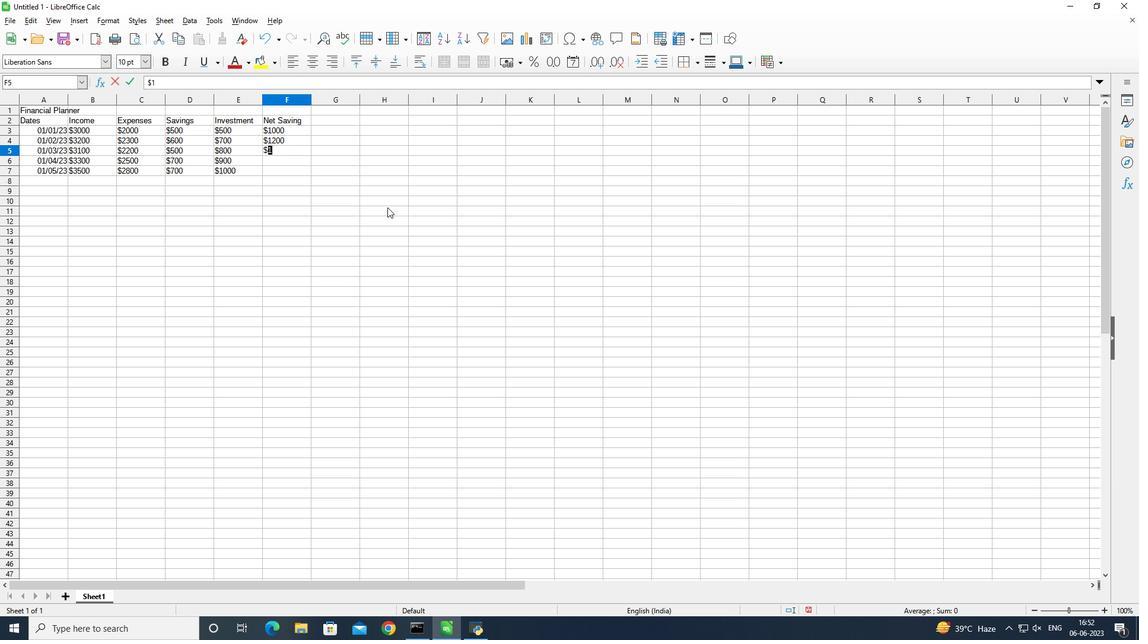 
Action: Key pressed 900<Key.enter><Key.shift><Key.shift><Key.shift><Key.shift><Key.shift>$800<Key.enter><Key.shift><Key.shift><Key.shift><Key.shift><Key.shift><Key.shift>$700<Key.enter>
Screenshot: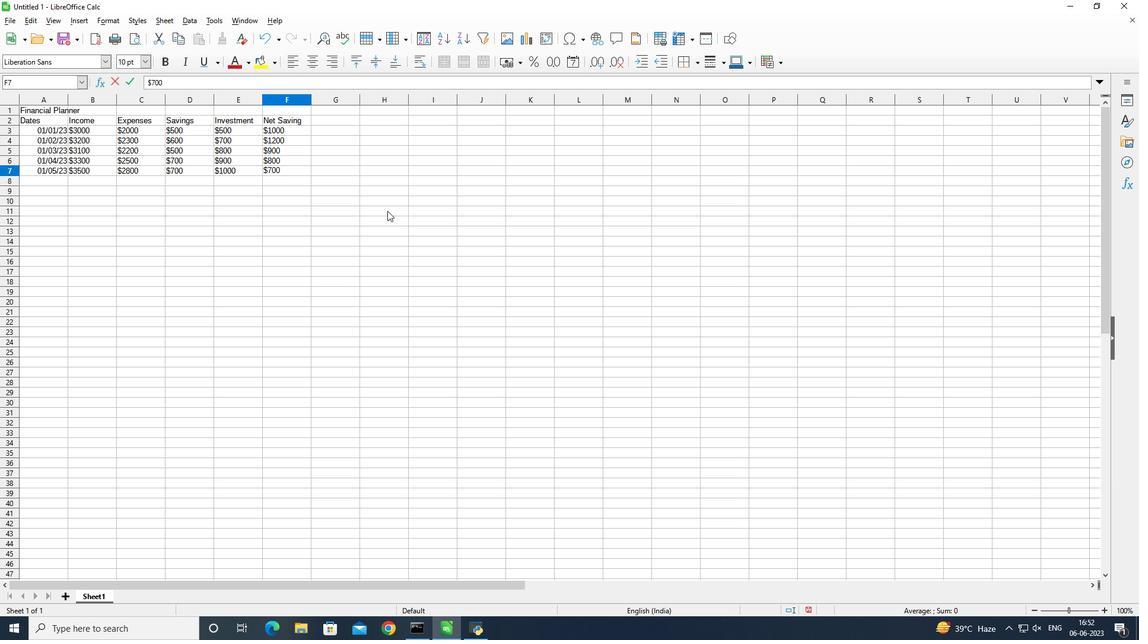 
Action: Mouse moved to (342, 120)
Screenshot: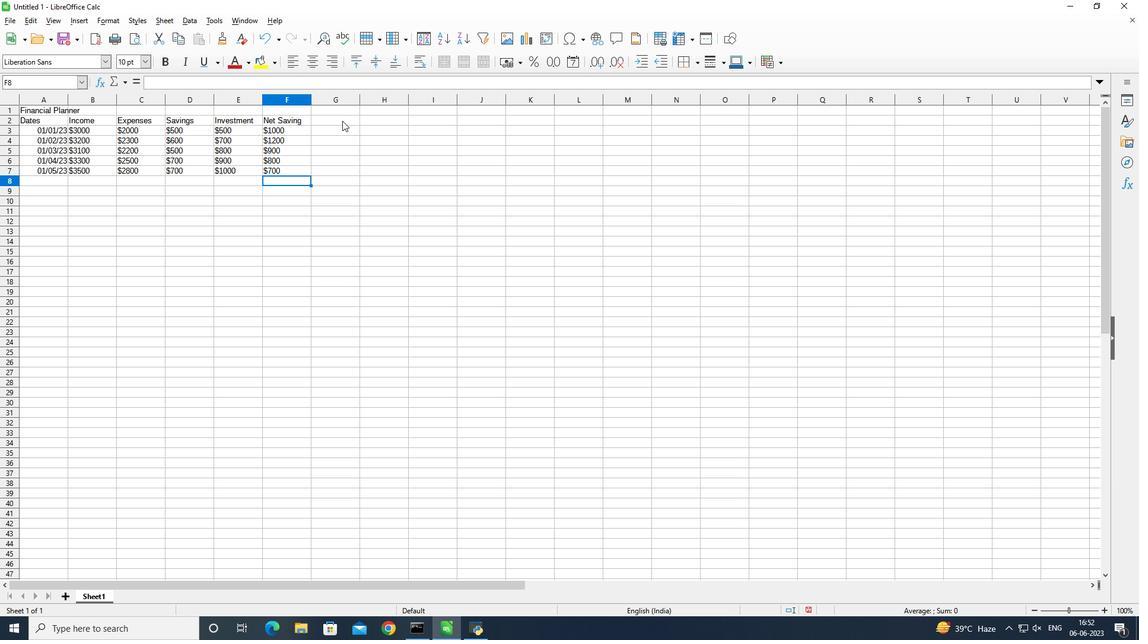 
Action: Mouse pressed left at (342, 120)
Screenshot: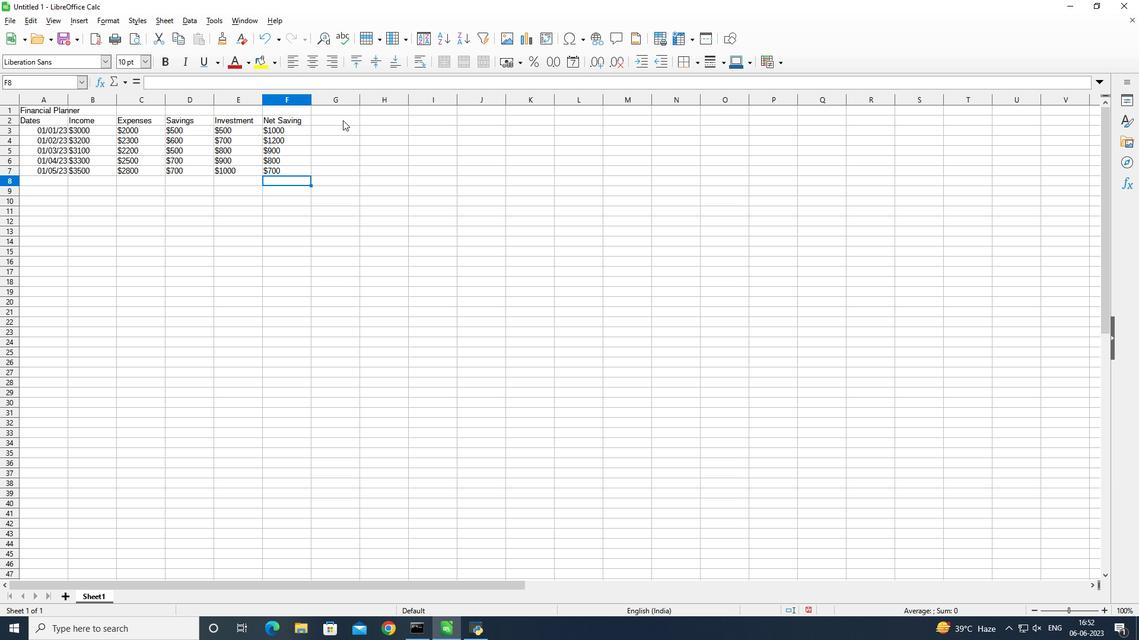 
Action: Mouse moved to (297, 173)
Screenshot: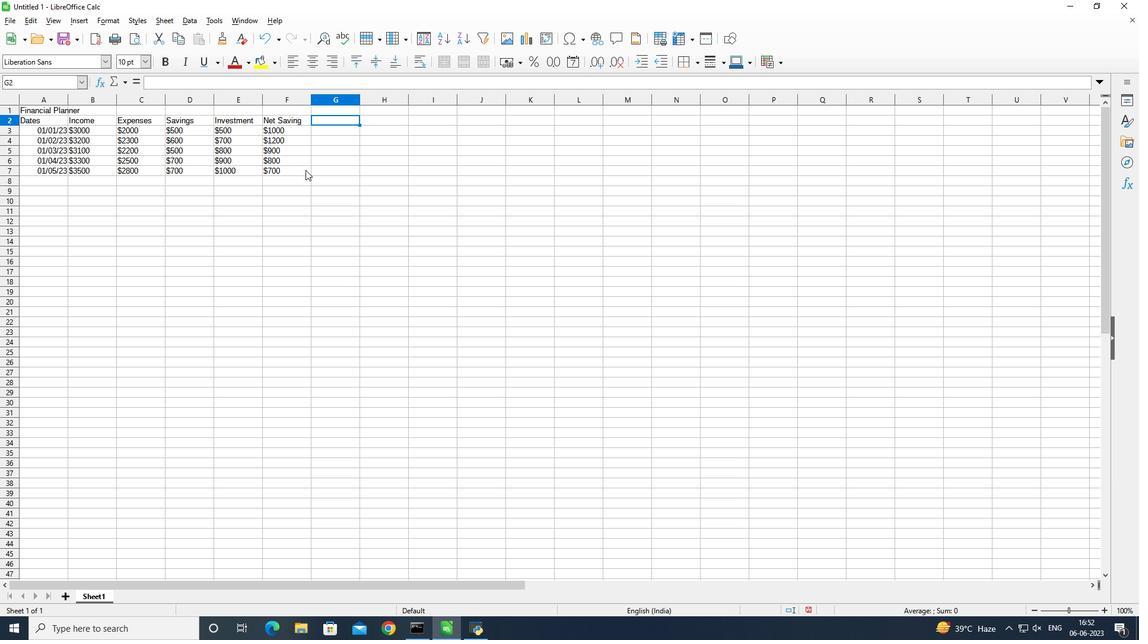 
Action: Mouse pressed left at (297, 173)
Screenshot: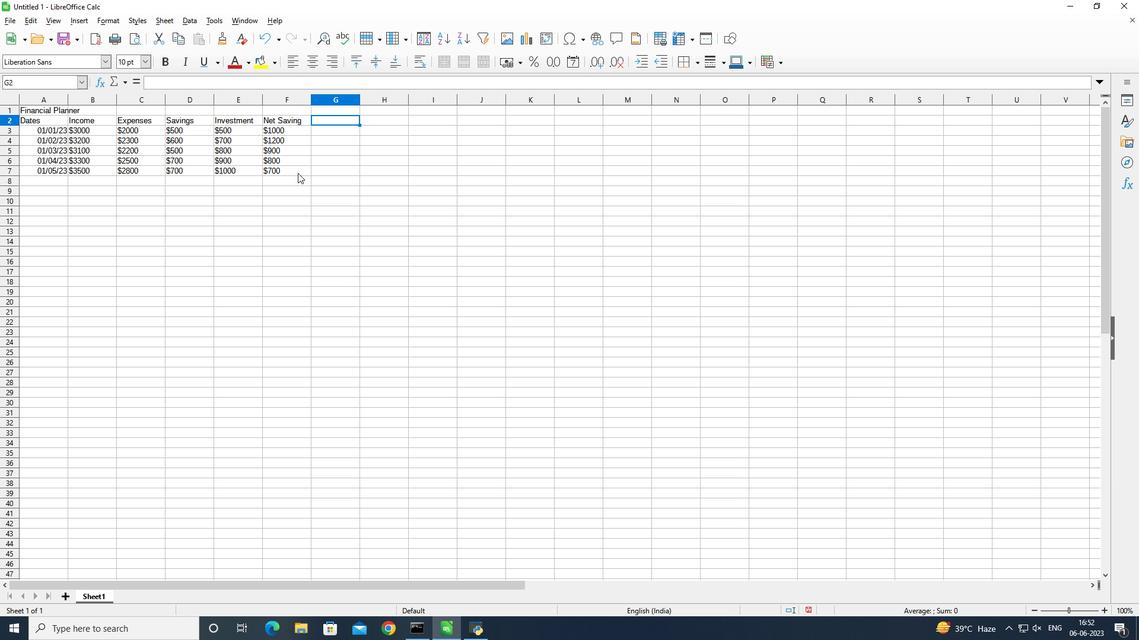 
Action: Mouse moved to (16, 21)
Screenshot: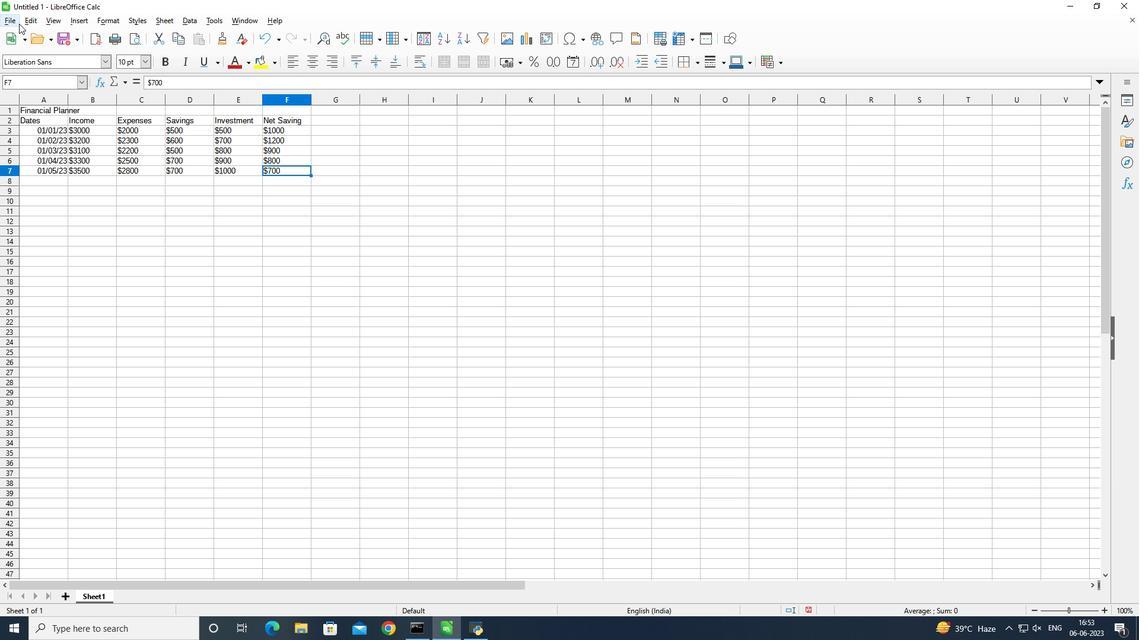 
Action: Mouse pressed left at (16, 21)
Screenshot: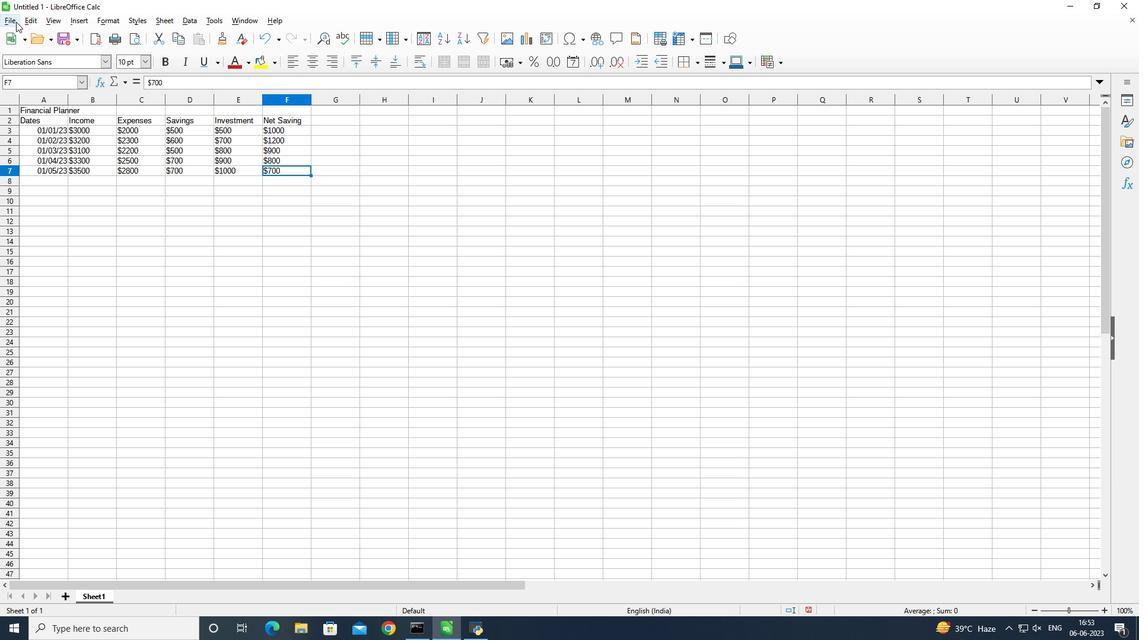 
Action: Mouse moved to (48, 169)
Screenshot: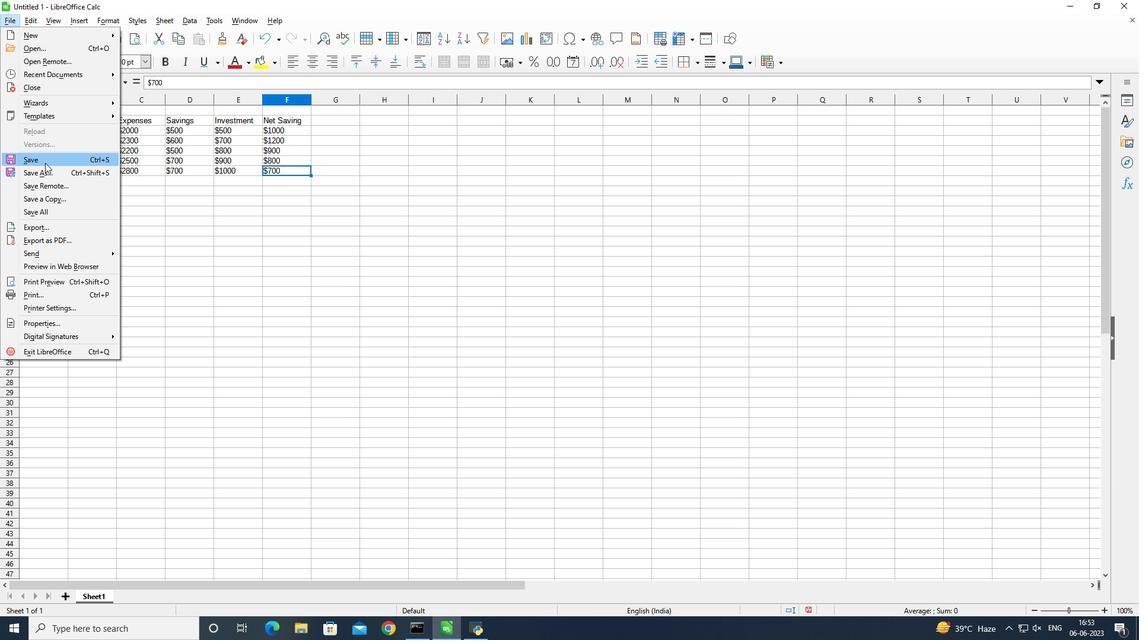 
Action: Mouse pressed left at (48, 169)
Screenshot: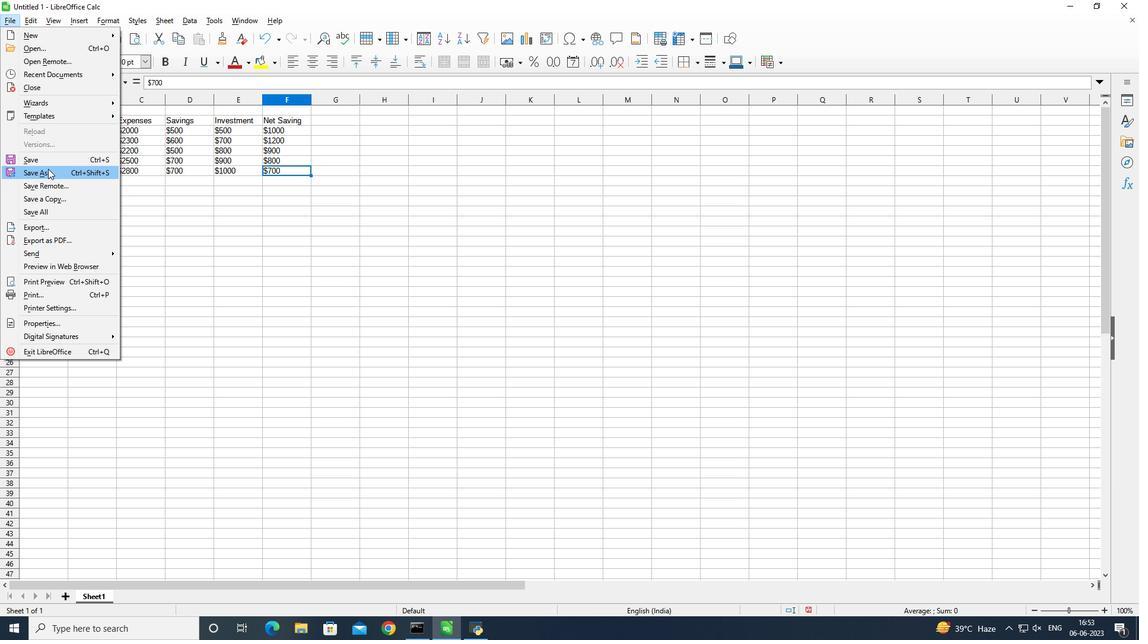 
Action: Mouse moved to (360, 316)
Screenshot: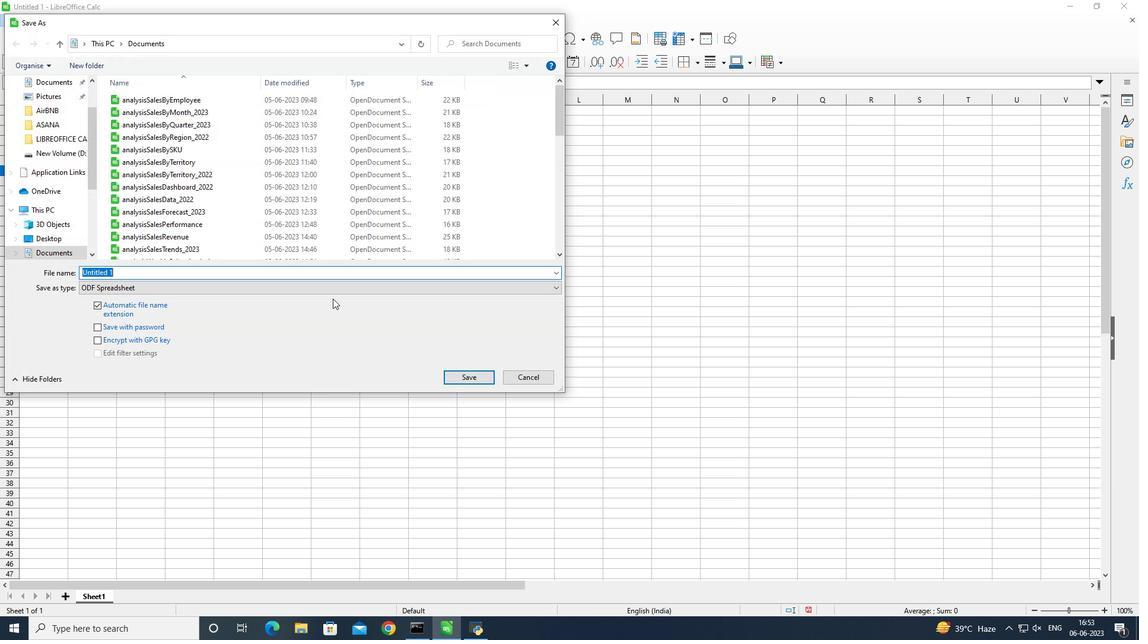 
Action: Key pressed <Key.shift>Bank<Key.space><Key.shift><Key.shift><Key.shift><Key.shift><Key.shift><Key.shift><Key.shift><Key.shift><Key.shift><Key.shift><Key.shift><Key.shift><Key.shift><Key.shift><Key.shift>Transactions<Key.space>analysisbook<Key.enter>
Screenshot: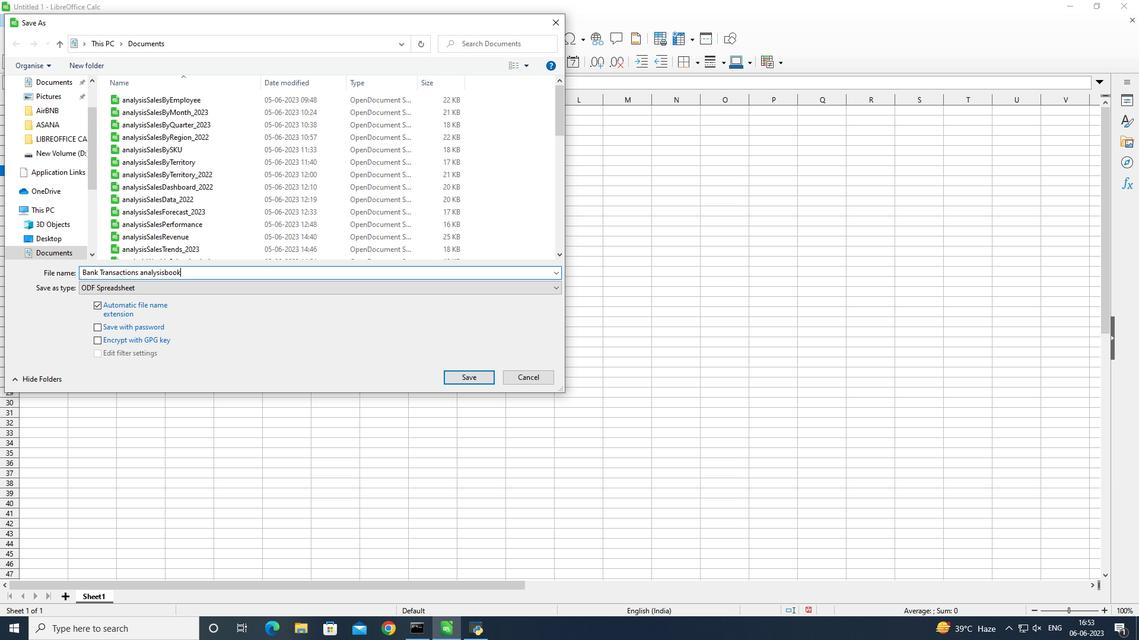 
Action: Mouse moved to (371, 269)
Screenshot: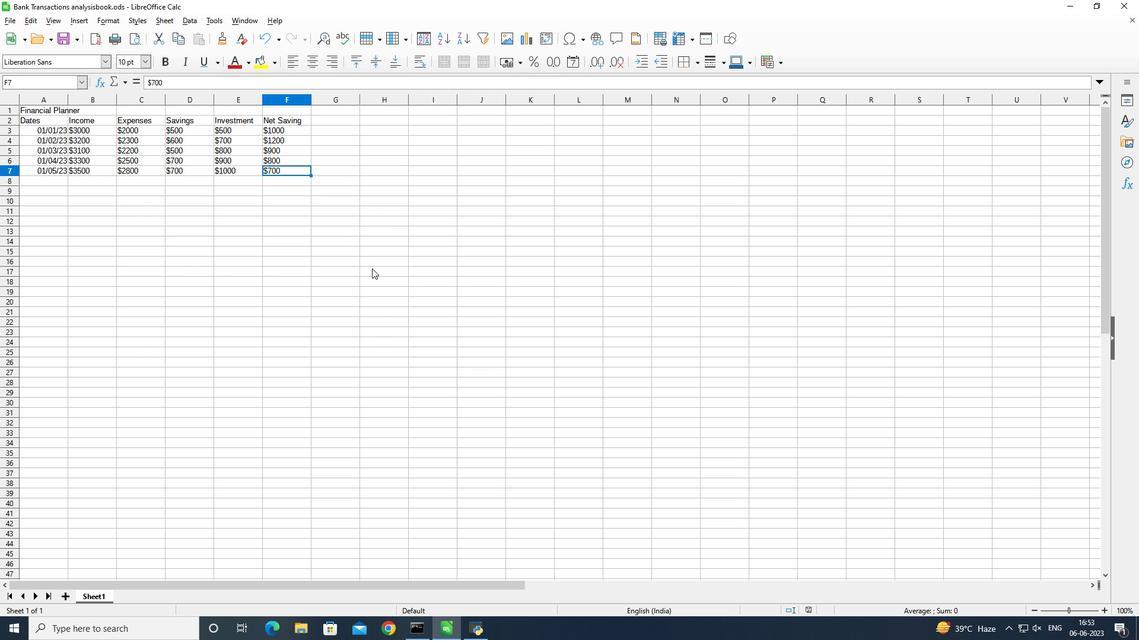 
